 Task: Create a due date automation trigger when advanced on, on the wednesday after a card is due add fields with custom field "Resume" set to 10 at 11:00 AM.
Action: Mouse moved to (1219, 99)
Screenshot: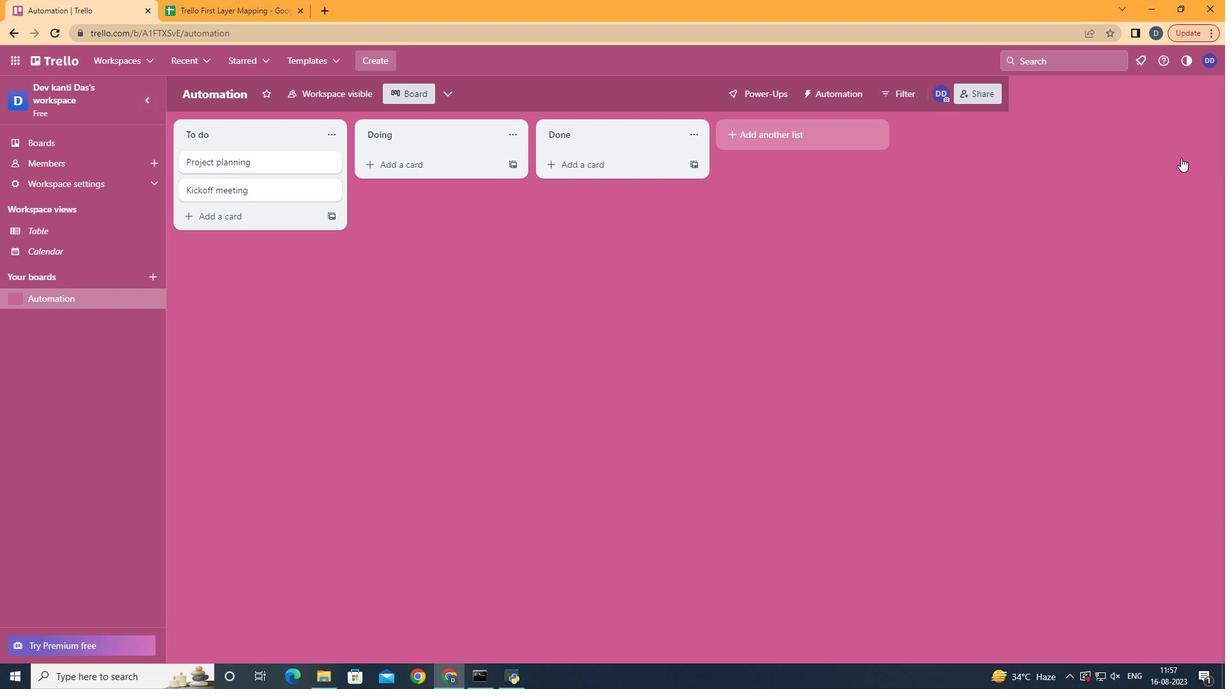 
Action: Mouse pressed left at (1219, 99)
Screenshot: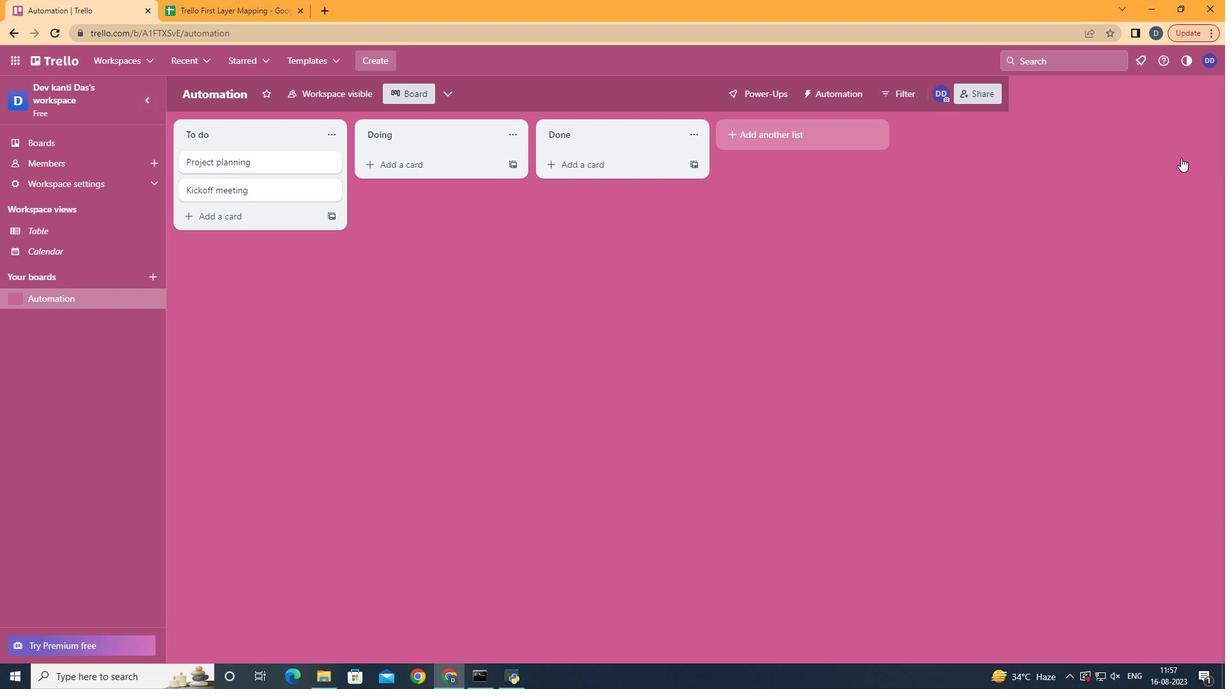 
Action: Mouse moved to (1124, 280)
Screenshot: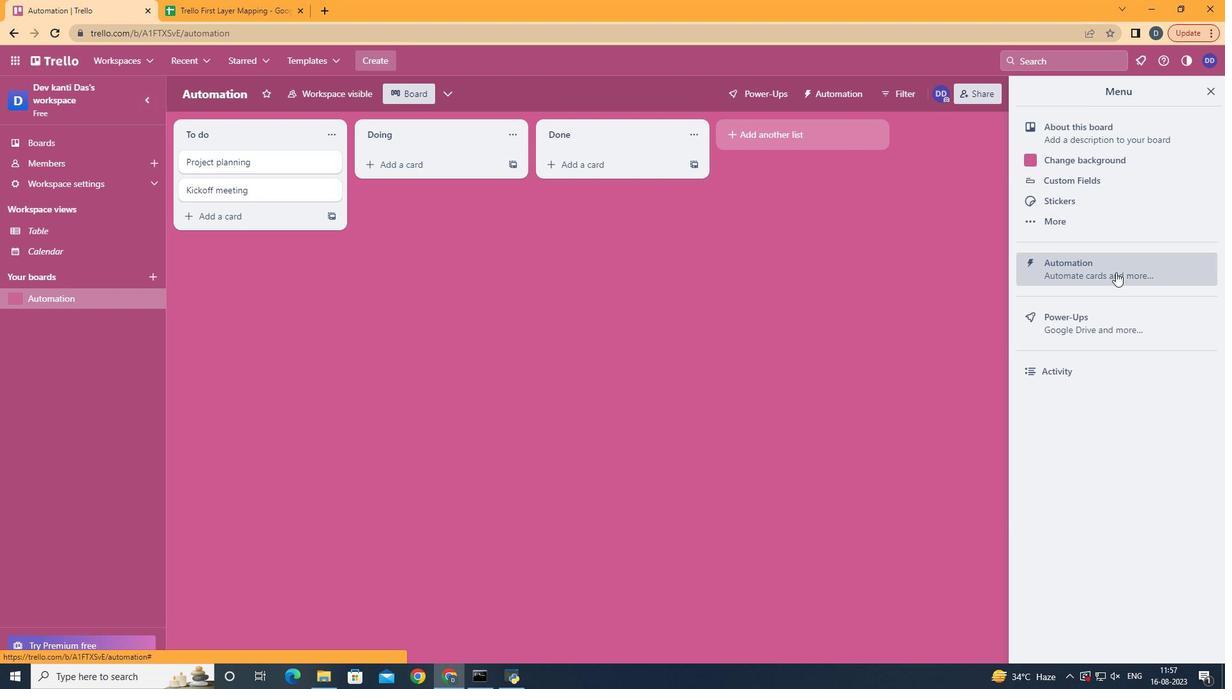
Action: Mouse pressed left at (1124, 280)
Screenshot: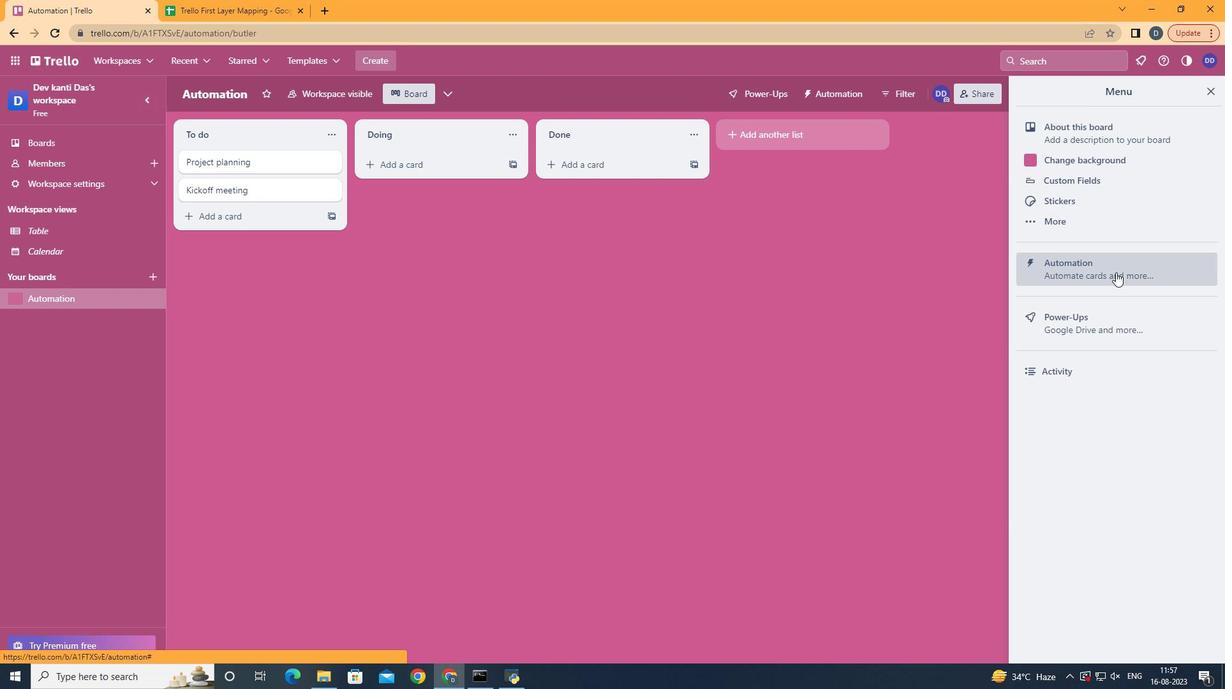 
Action: Mouse moved to (264, 266)
Screenshot: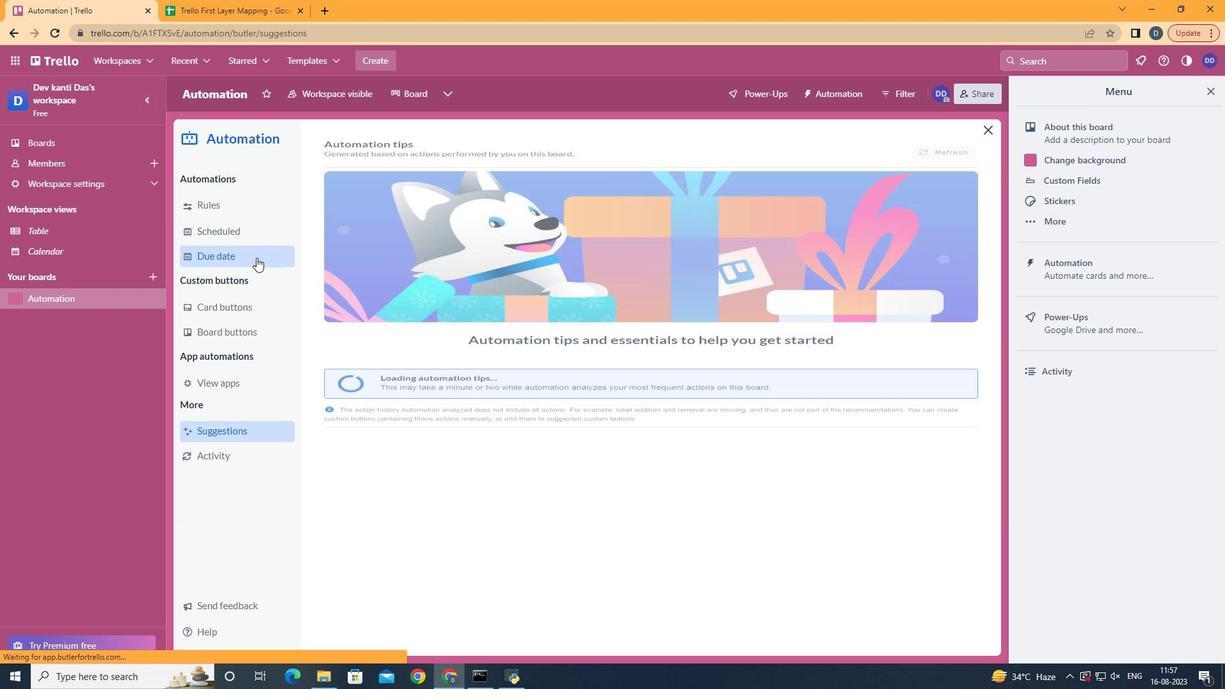 
Action: Mouse pressed left at (264, 266)
Screenshot: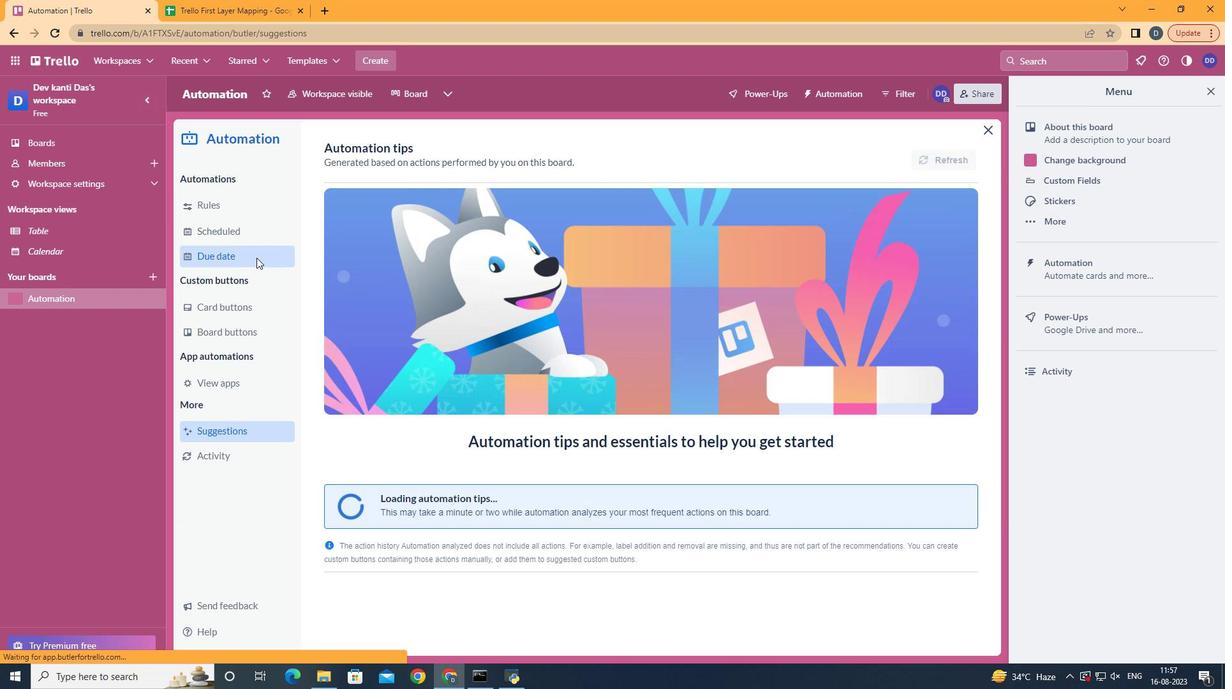 
Action: Mouse moved to (918, 160)
Screenshot: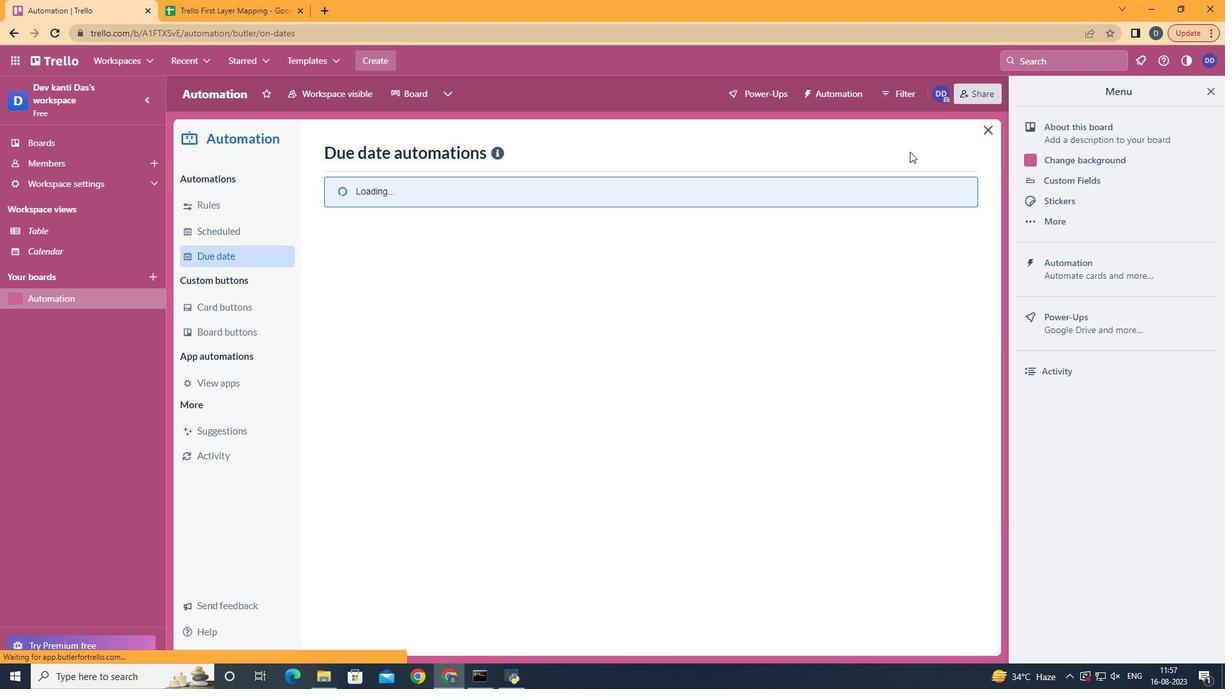 
Action: Mouse pressed left at (918, 160)
Screenshot: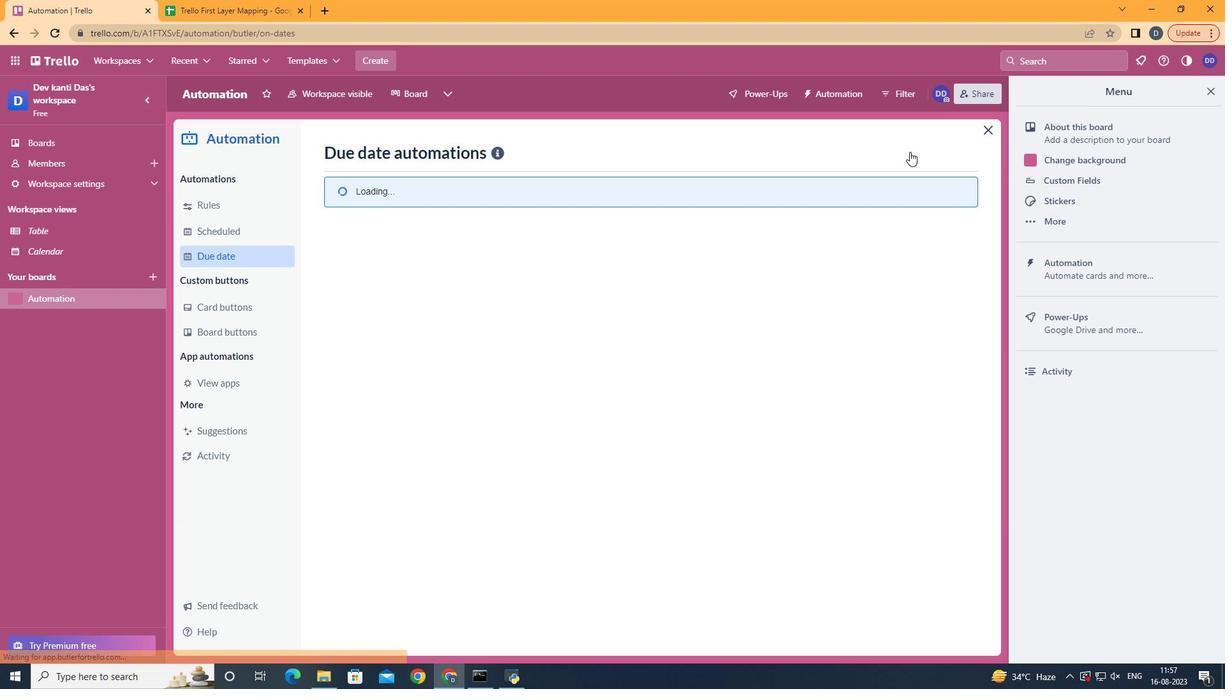 
Action: Mouse pressed left at (918, 160)
Screenshot: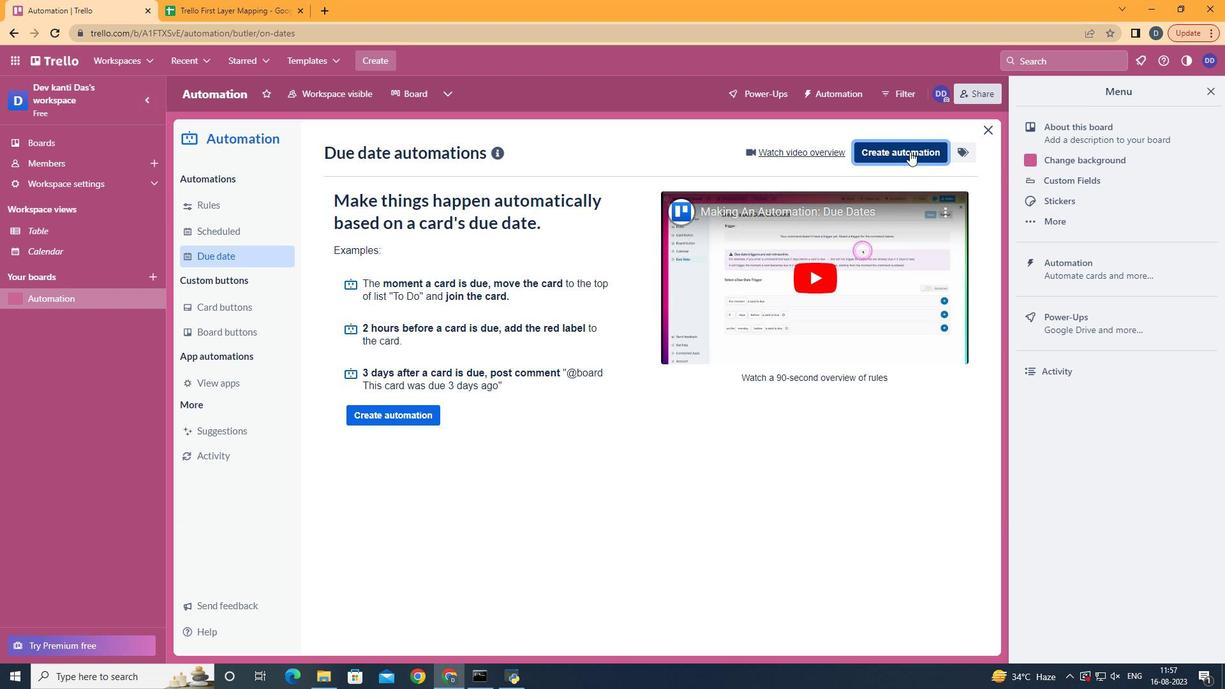 
Action: Mouse moved to (643, 287)
Screenshot: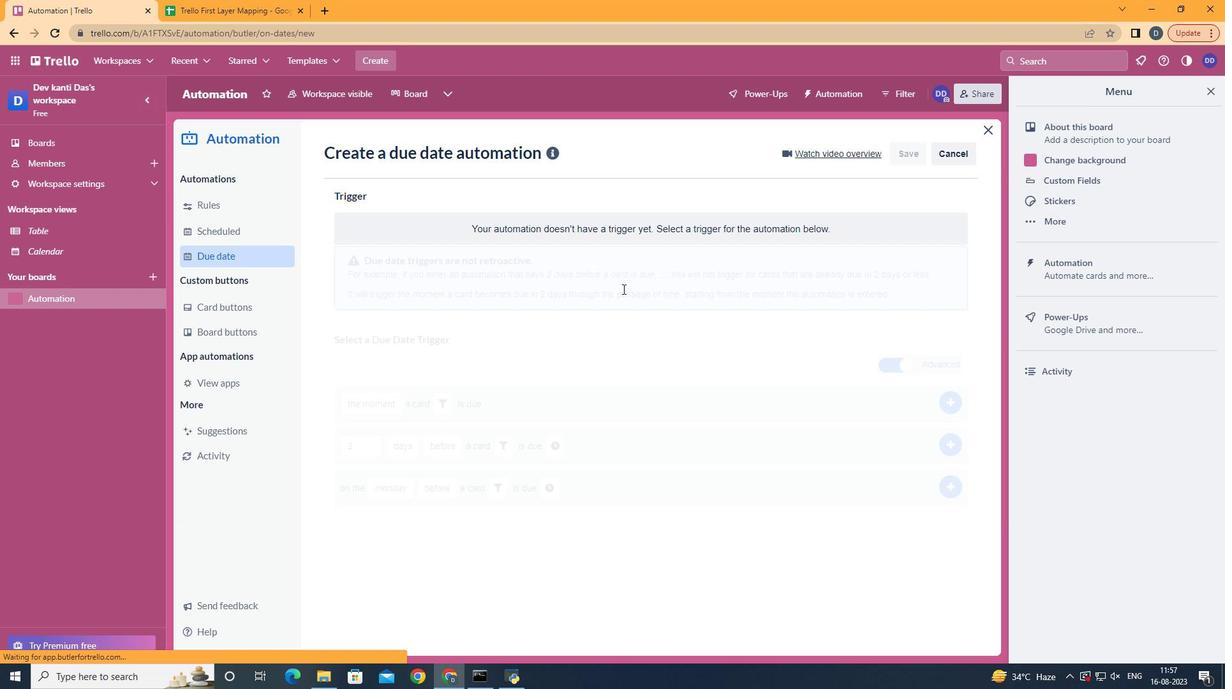 
Action: Mouse pressed left at (643, 287)
Screenshot: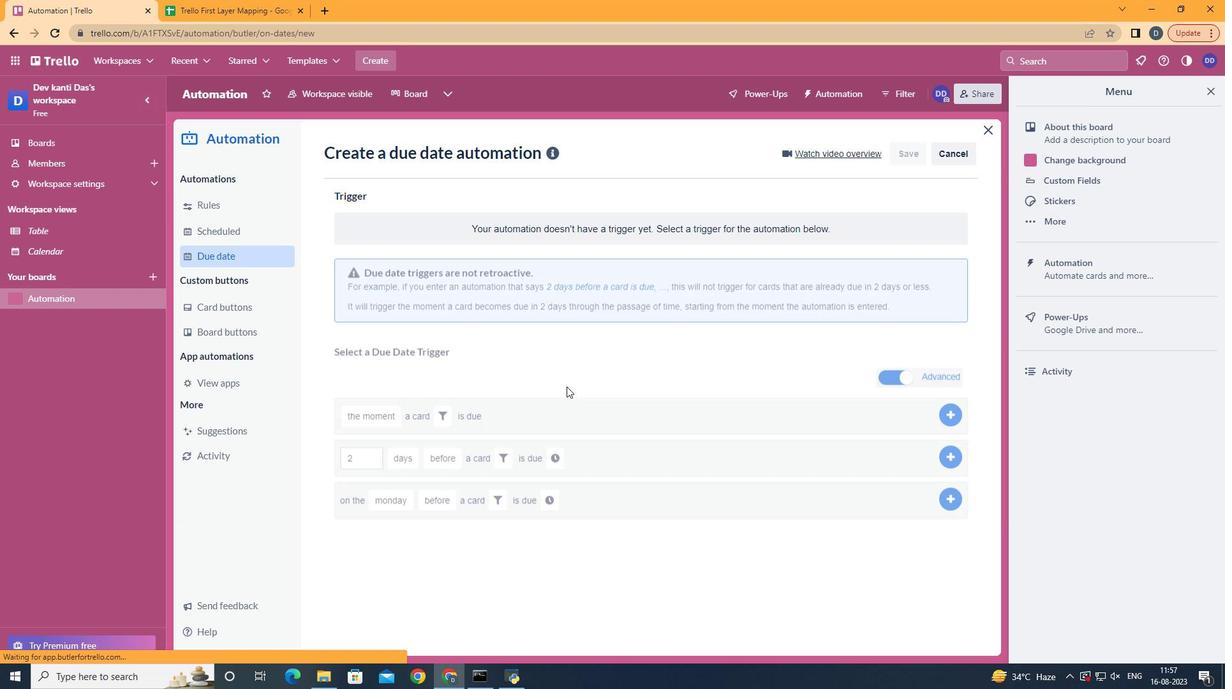 
Action: Mouse moved to (415, 391)
Screenshot: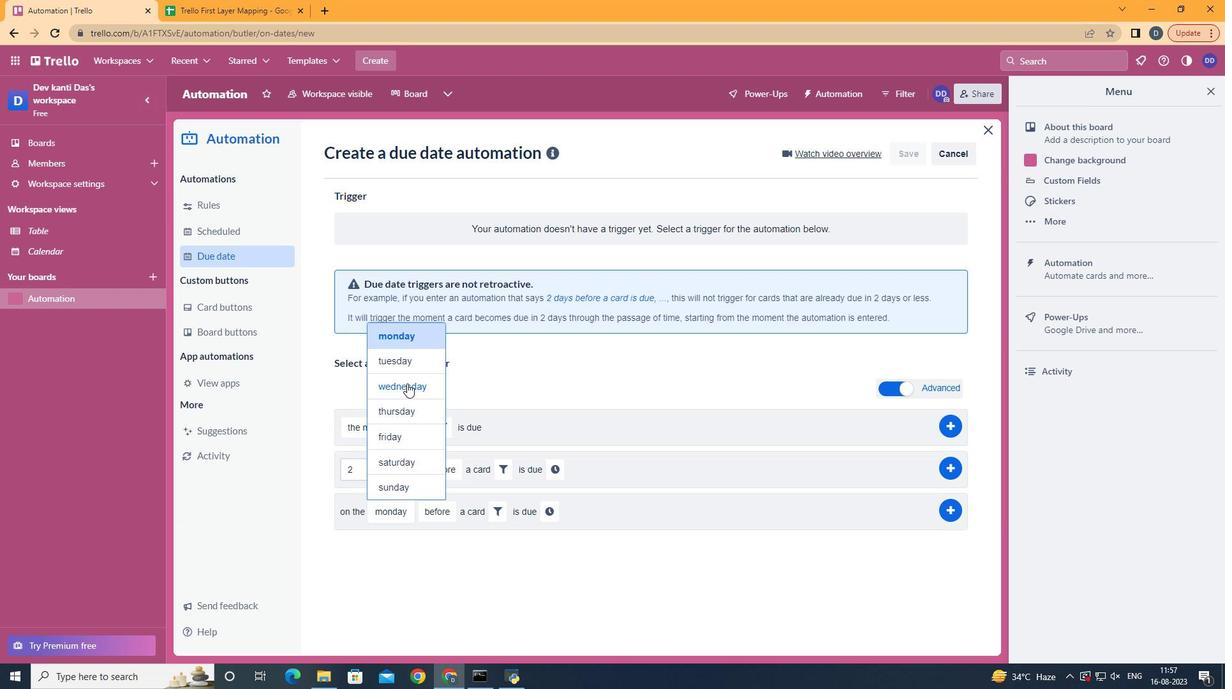 
Action: Mouse pressed left at (415, 391)
Screenshot: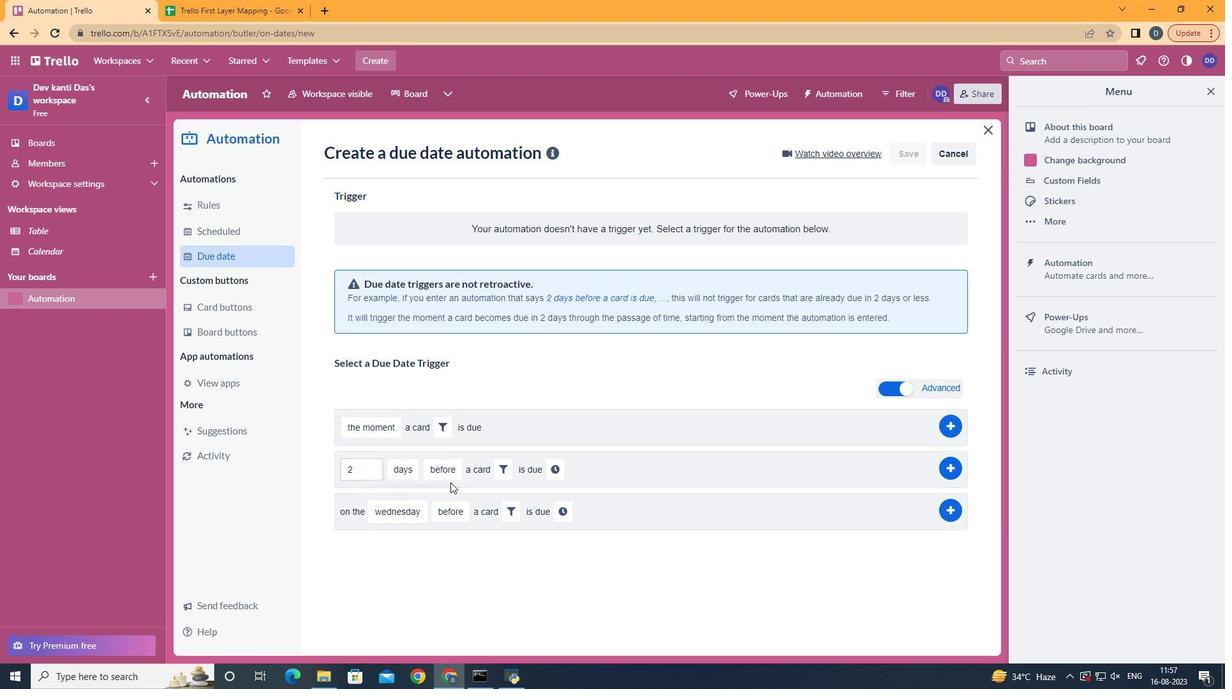 
Action: Mouse moved to (474, 559)
Screenshot: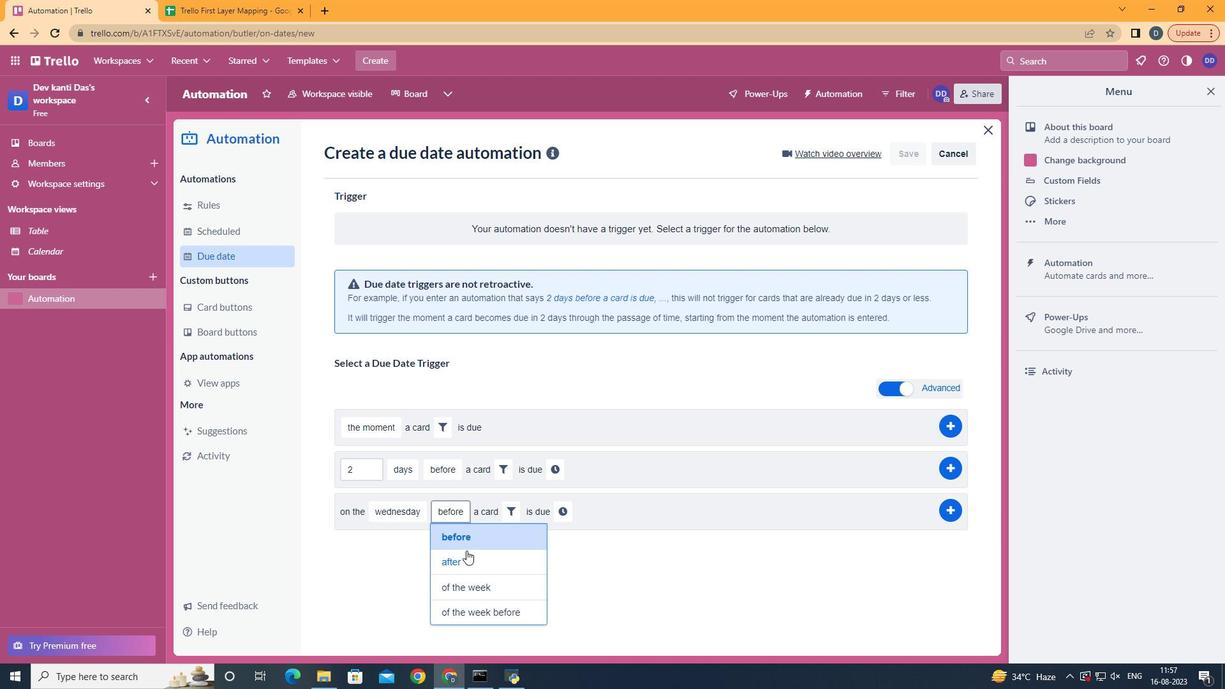 
Action: Mouse pressed left at (474, 559)
Screenshot: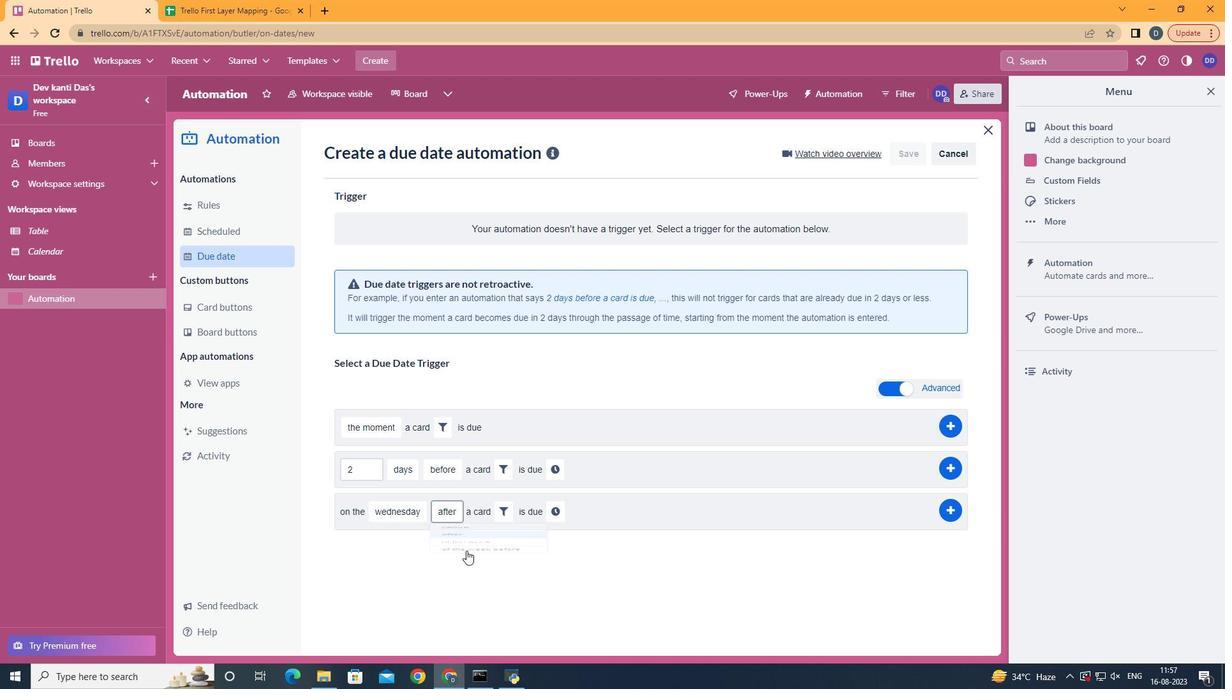 
Action: Mouse moved to (514, 518)
Screenshot: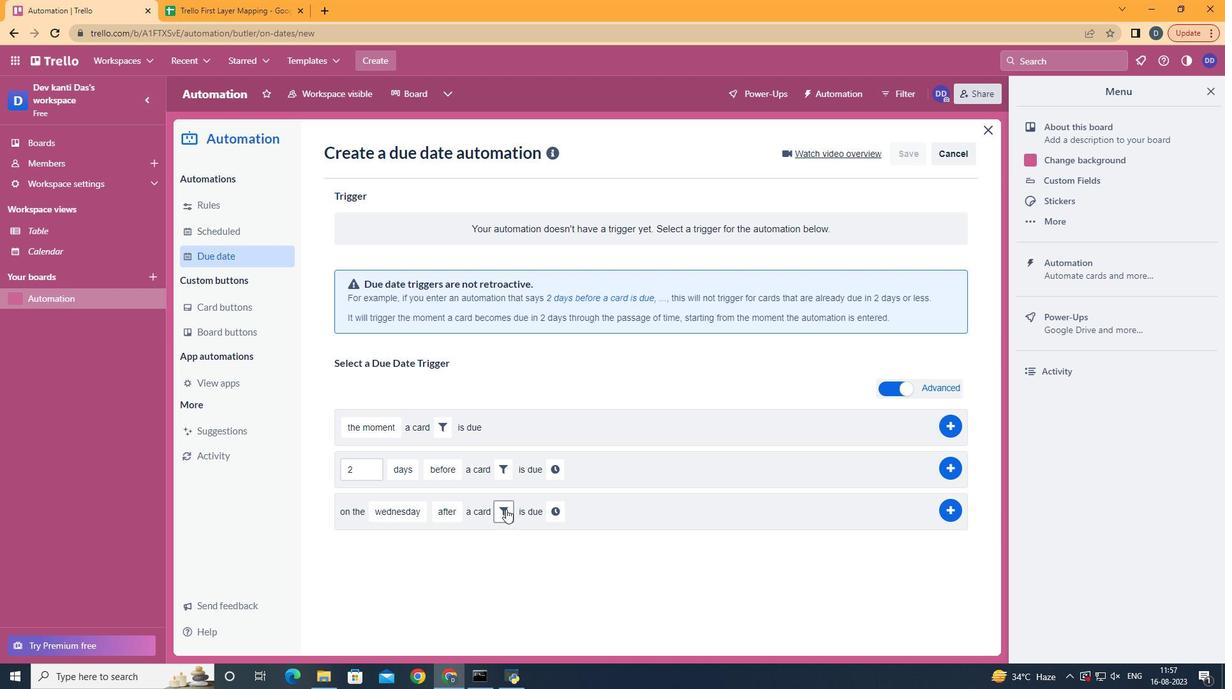 
Action: Mouse pressed left at (514, 518)
Screenshot: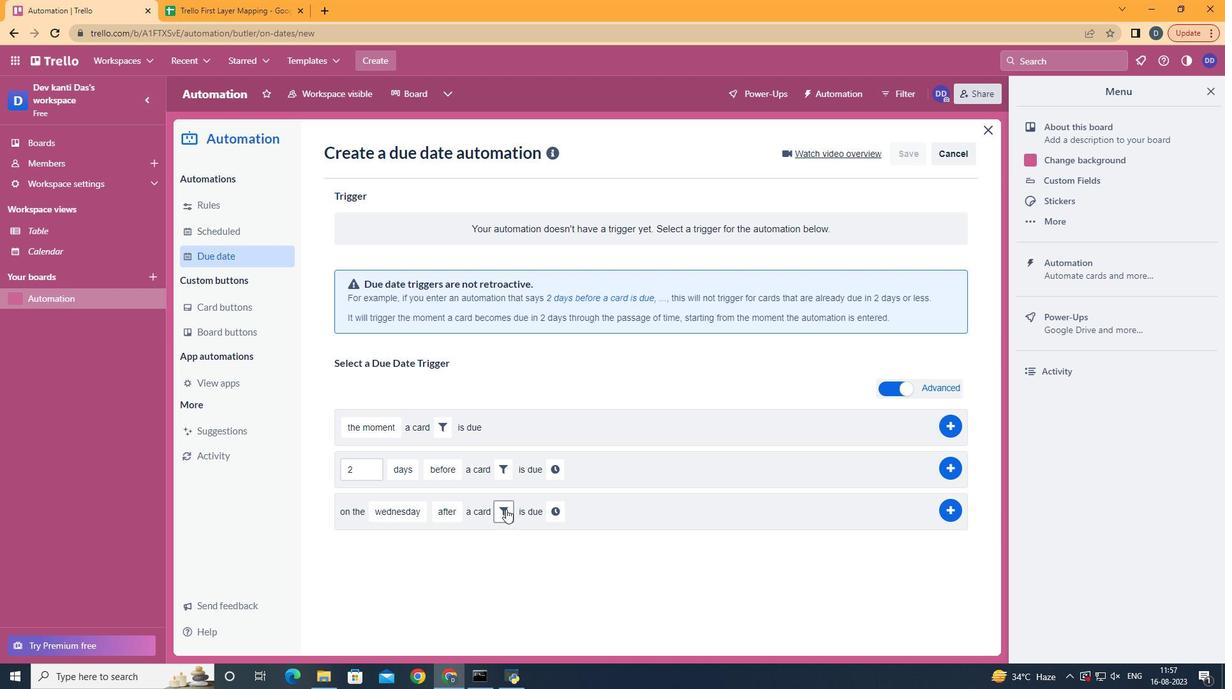 
Action: Mouse moved to (712, 558)
Screenshot: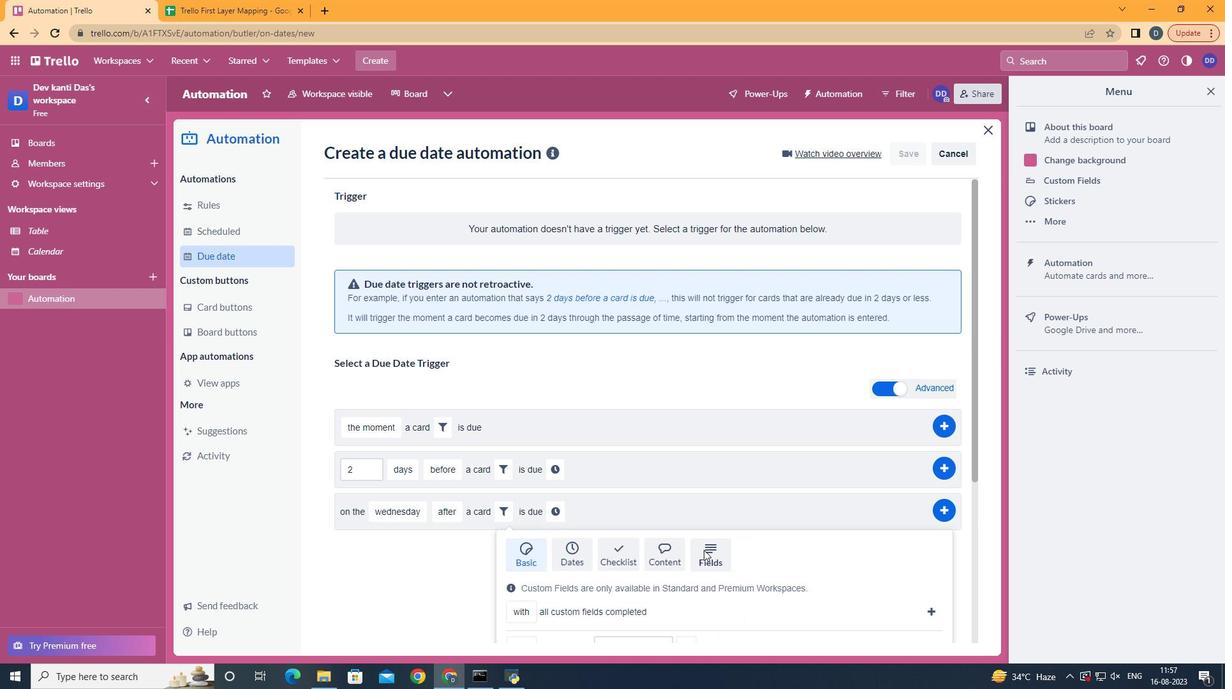 
Action: Mouse pressed left at (712, 558)
Screenshot: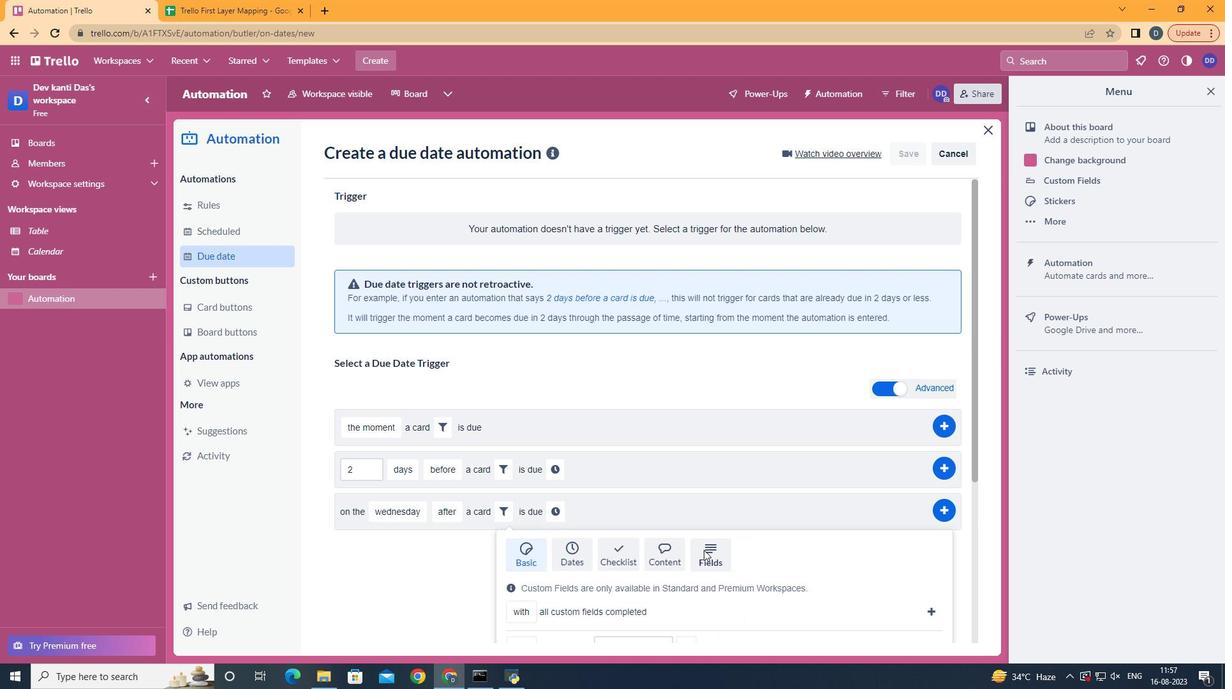 
Action: Mouse moved to (718, 558)
Screenshot: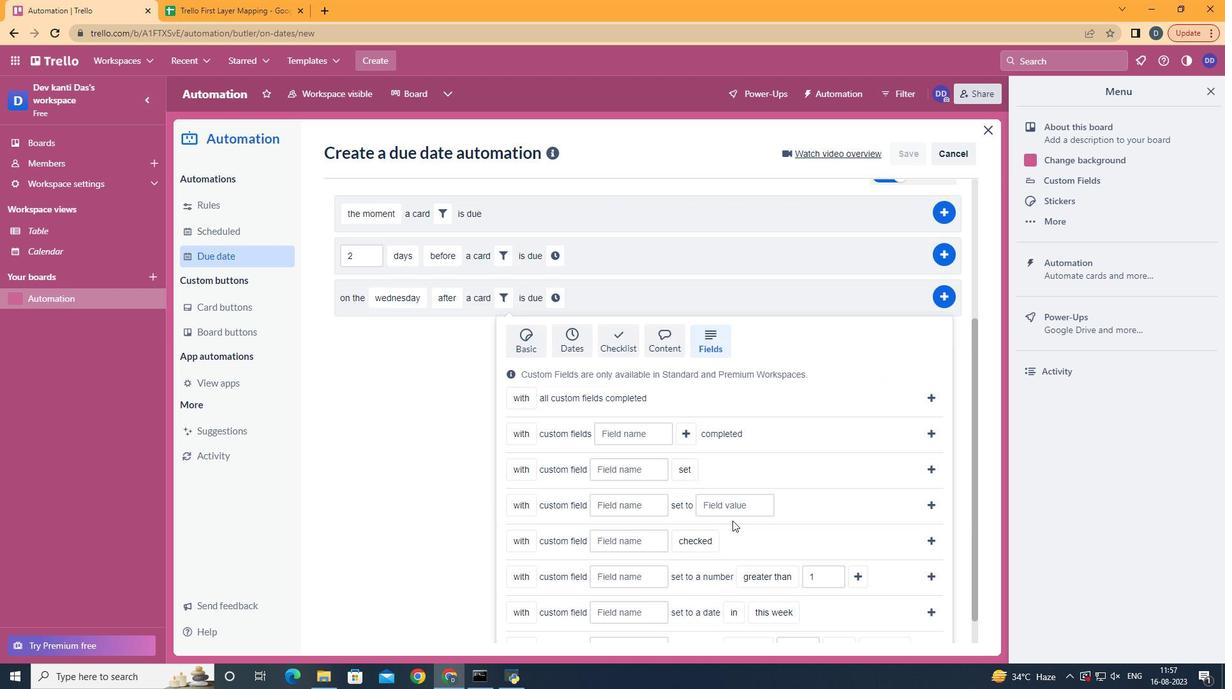 
Action: Mouse scrolled (718, 557) with delta (0, 0)
Screenshot: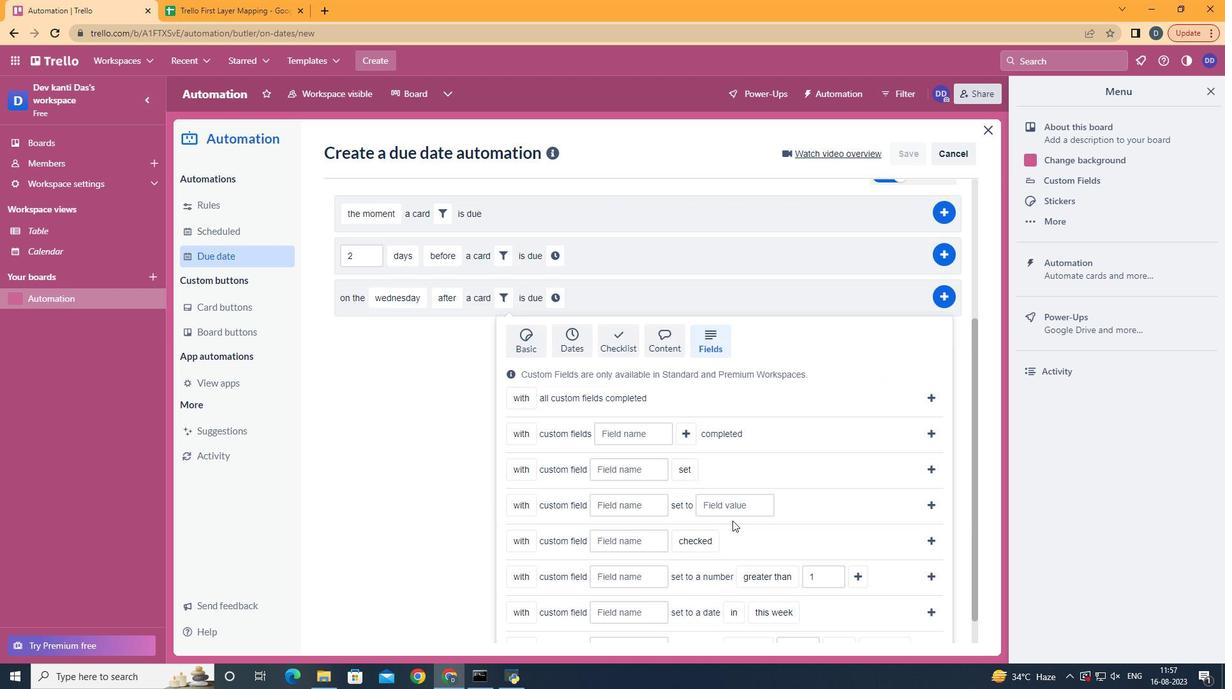 
Action: Mouse scrolled (718, 557) with delta (0, 0)
Screenshot: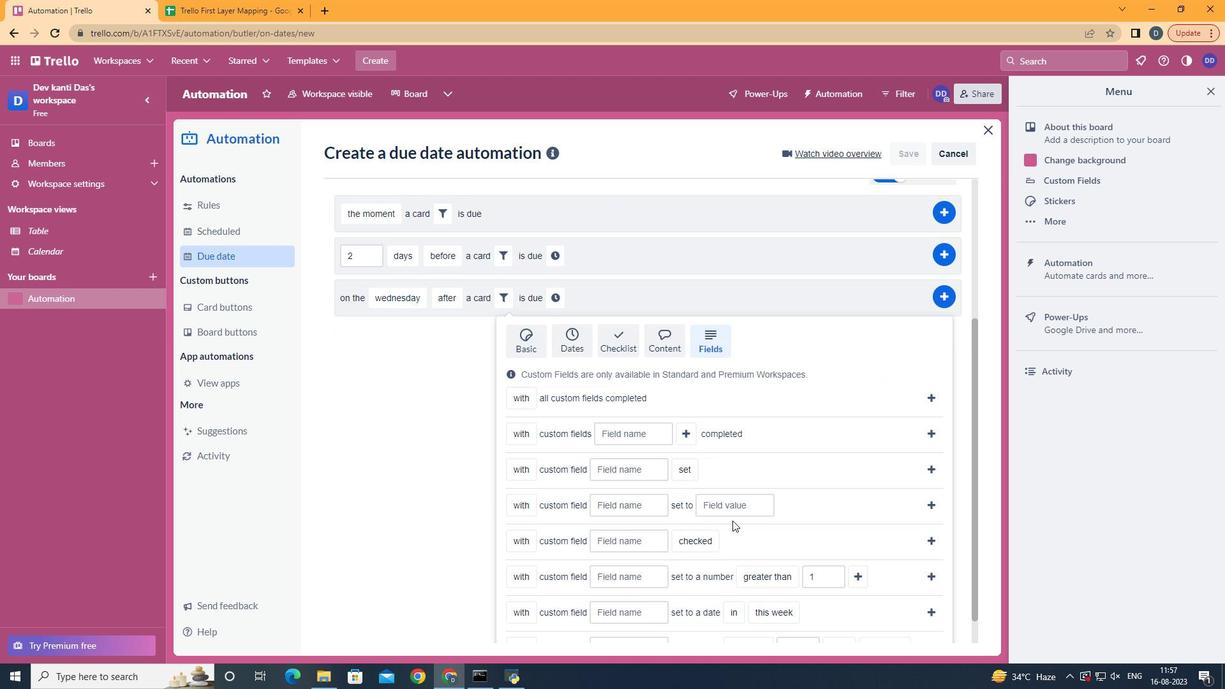 
Action: Mouse scrolled (718, 557) with delta (0, 0)
Screenshot: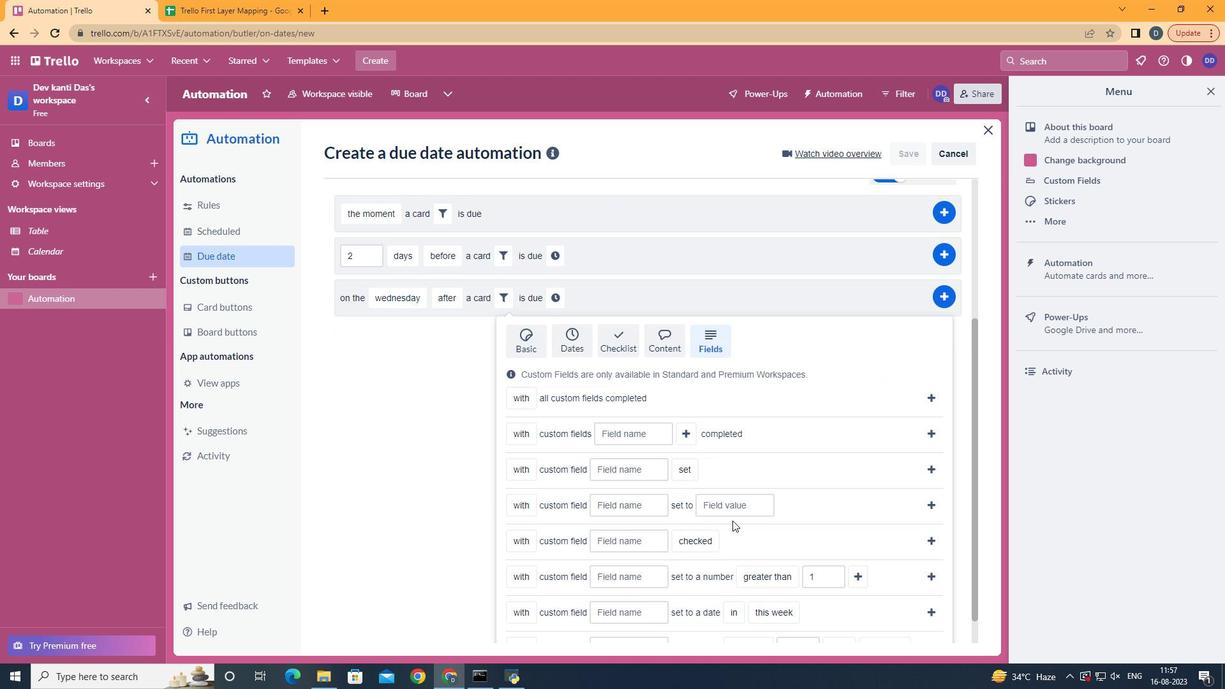 
Action: Mouse moved to (719, 558)
Screenshot: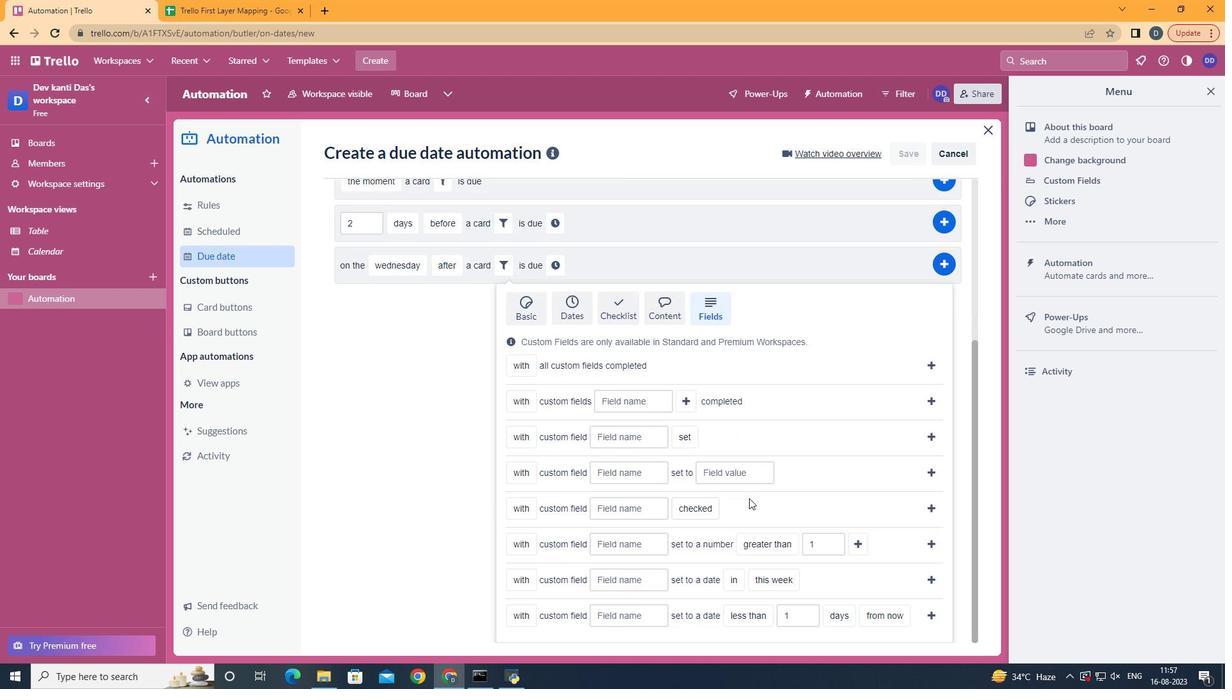 
Action: Mouse scrolled (719, 557) with delta (0, 0)
Screenshot: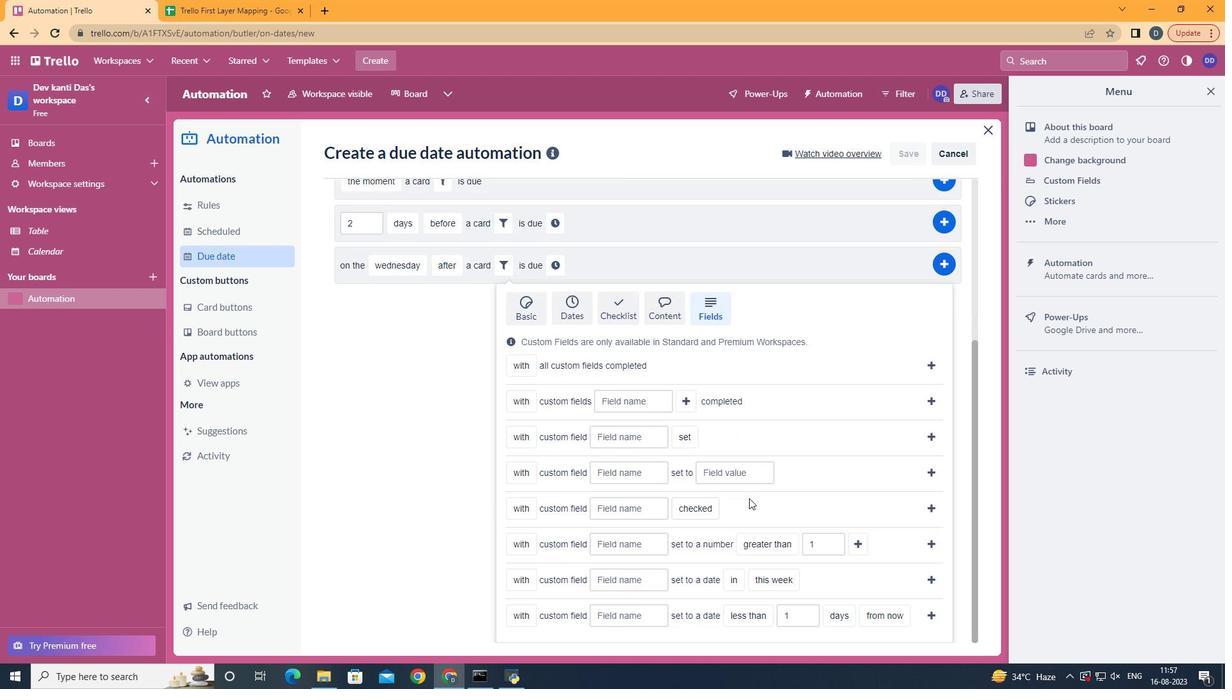 
Action: Mouse moved to (721, 557)
Screenshot: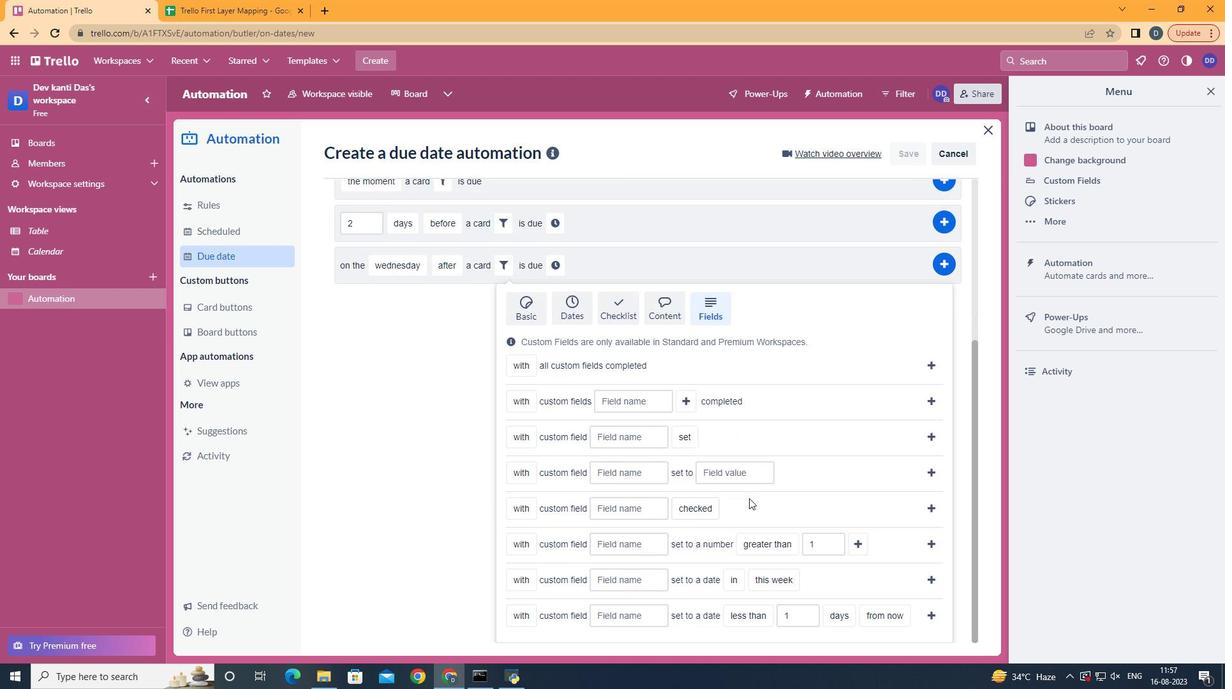 
Action: Mouse scrolled (721, 557) with delta (0, 0)
Screenshot: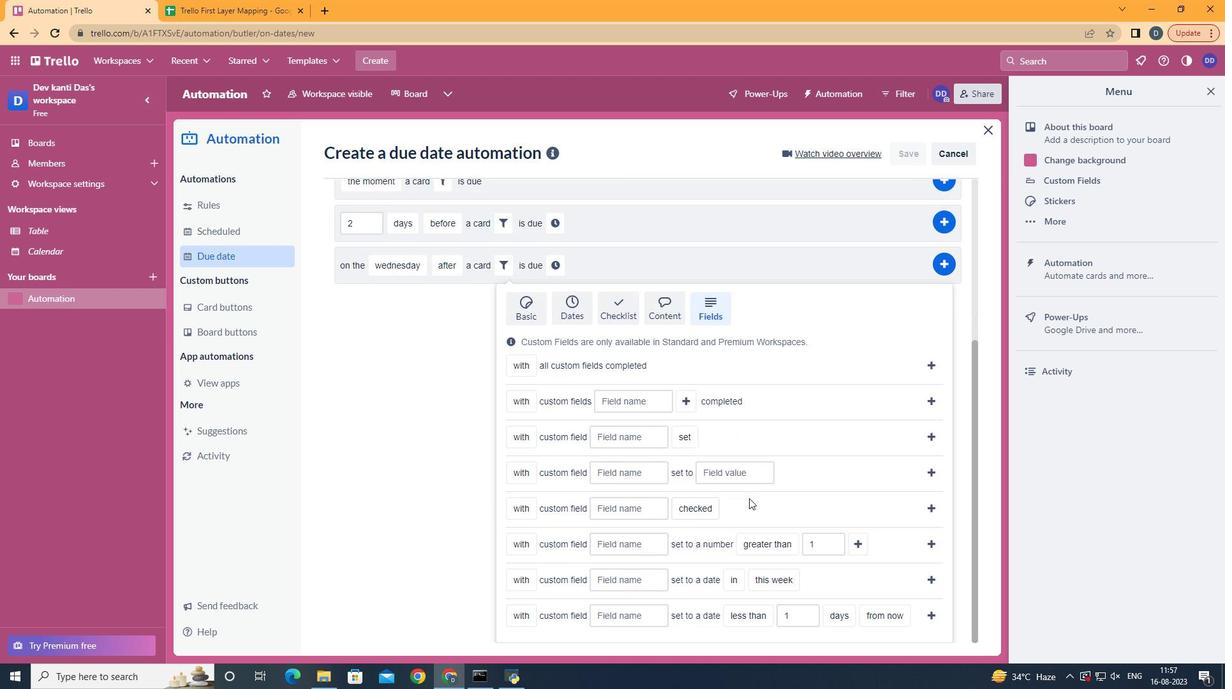 
Action: Mouse moved to (623, 478)
Screenshot: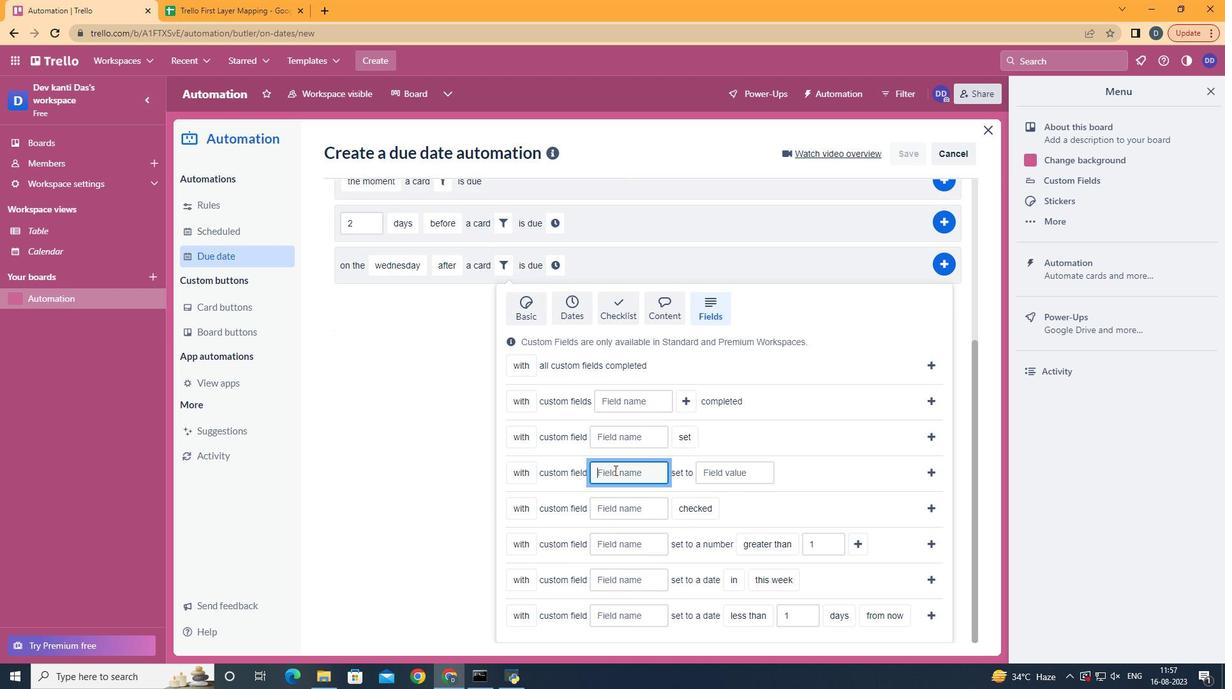 
Action: Mouse pressed left at (623, 478)
Screenshot: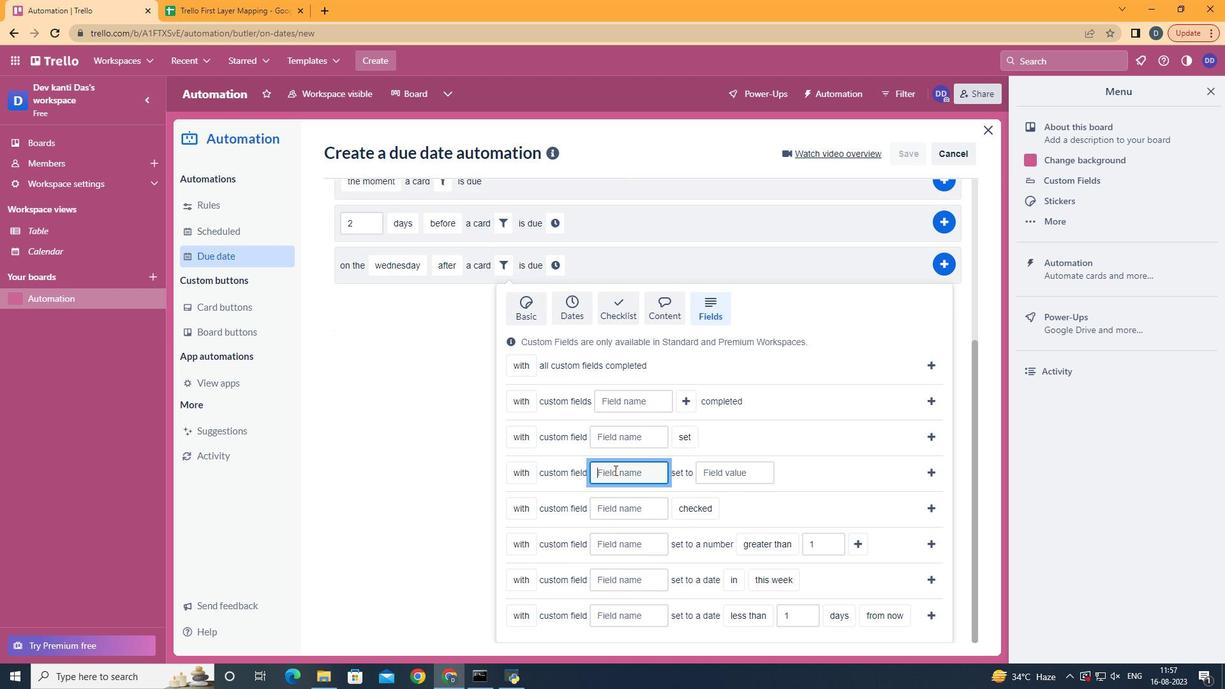 
Action: Mouse moved to (623, 478)
Screenshot: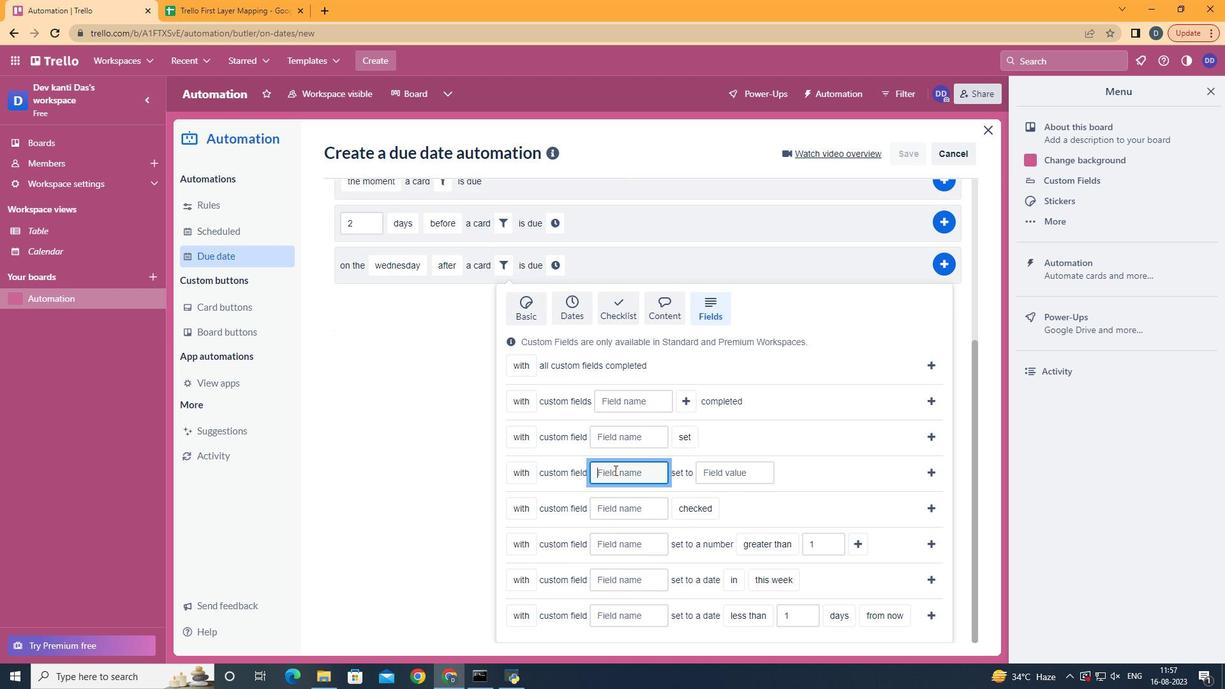 
Action: Key pressed <Key.shift>esume
Screenshot: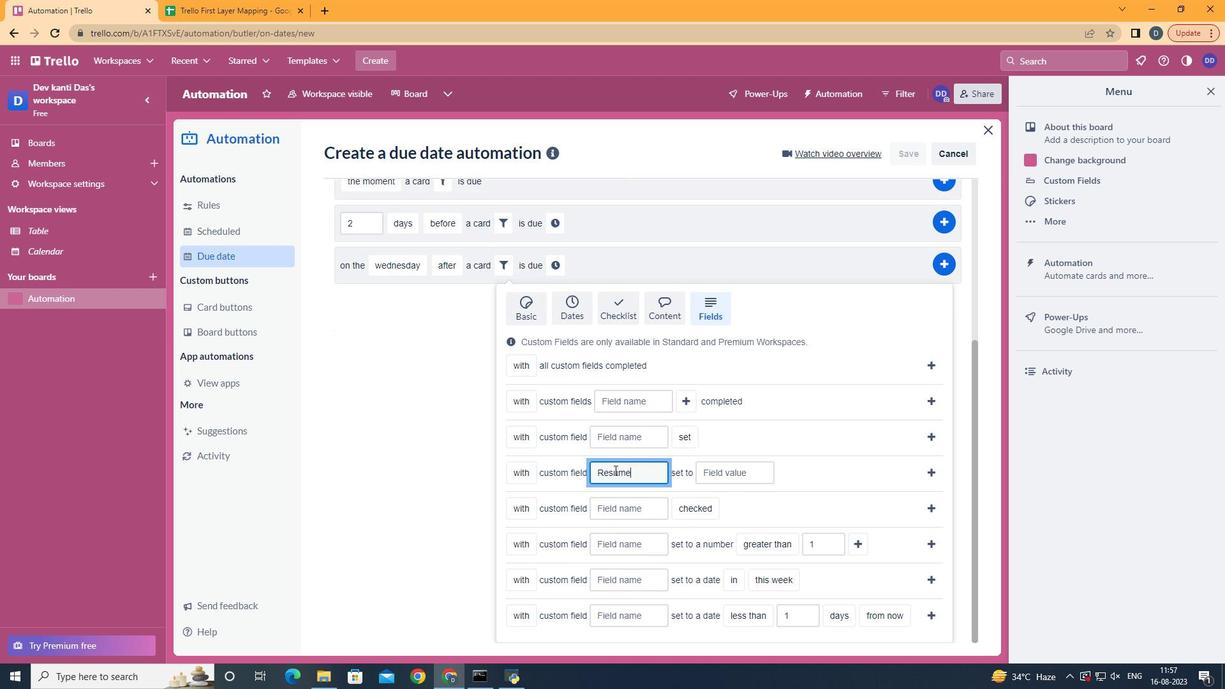 
Action: Mouse moved to (750, 476)
Screenshot: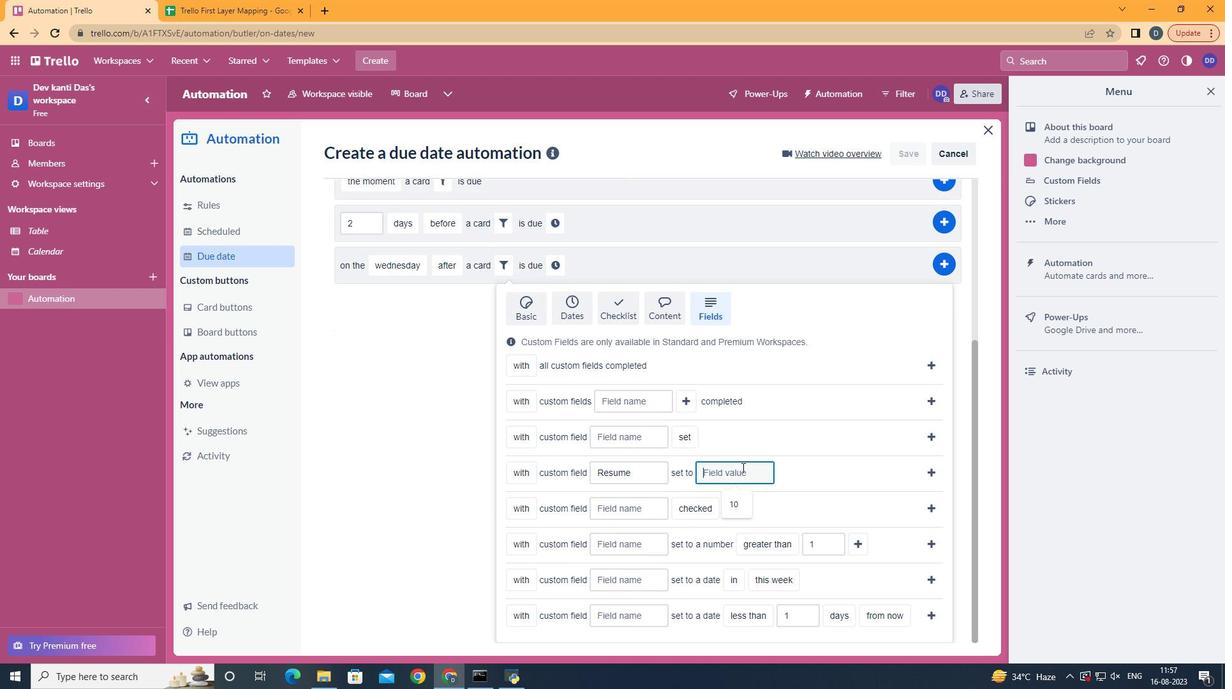 
Action: Mouse pressed left at (750, 476)
Screenshot: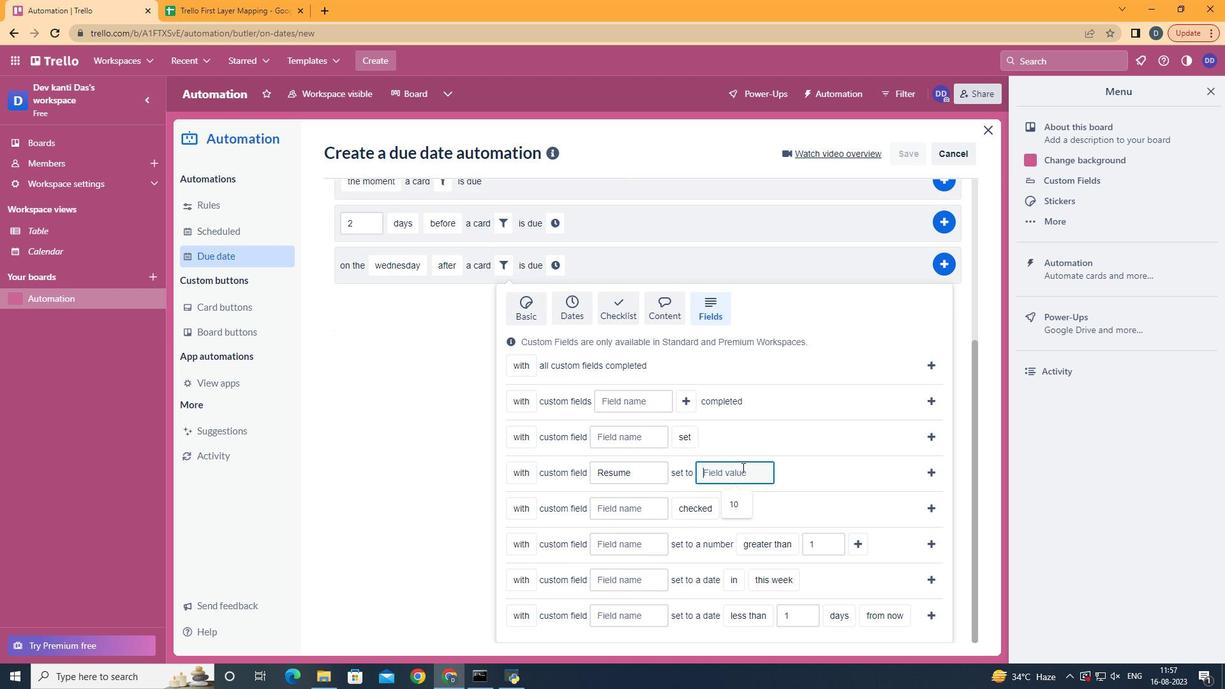 
Action: Mouse moved to (744, 476)
Screenshot: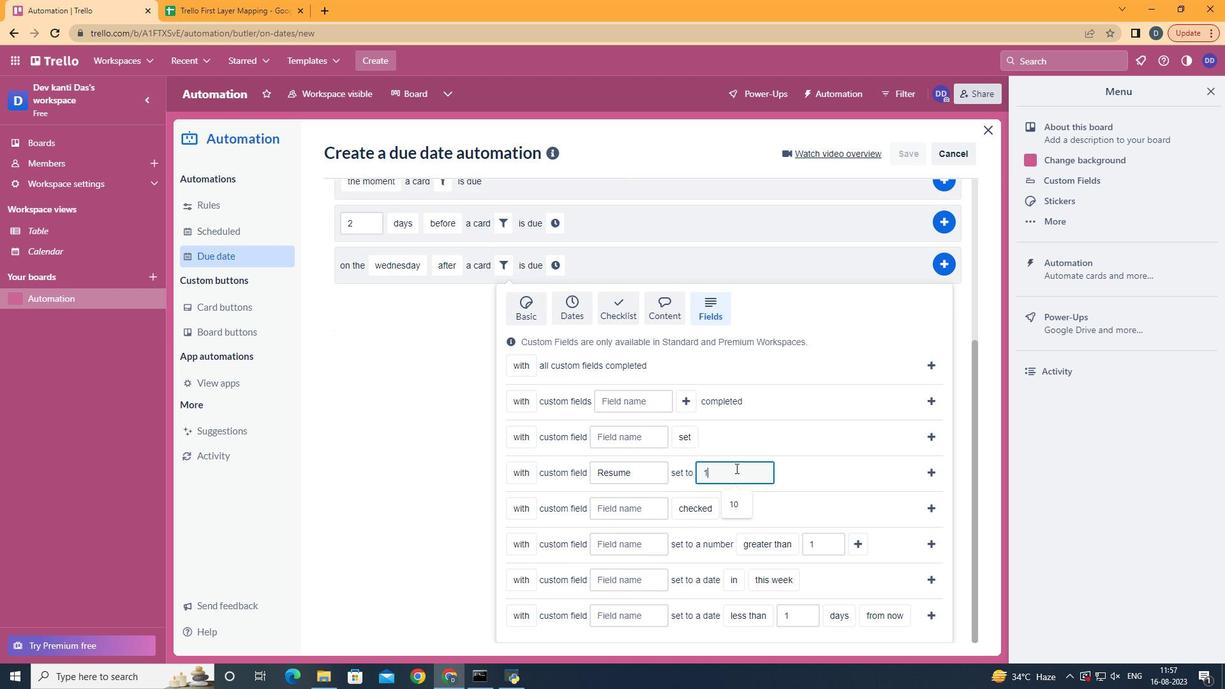 
Action: Key pressed 10
Screenshot: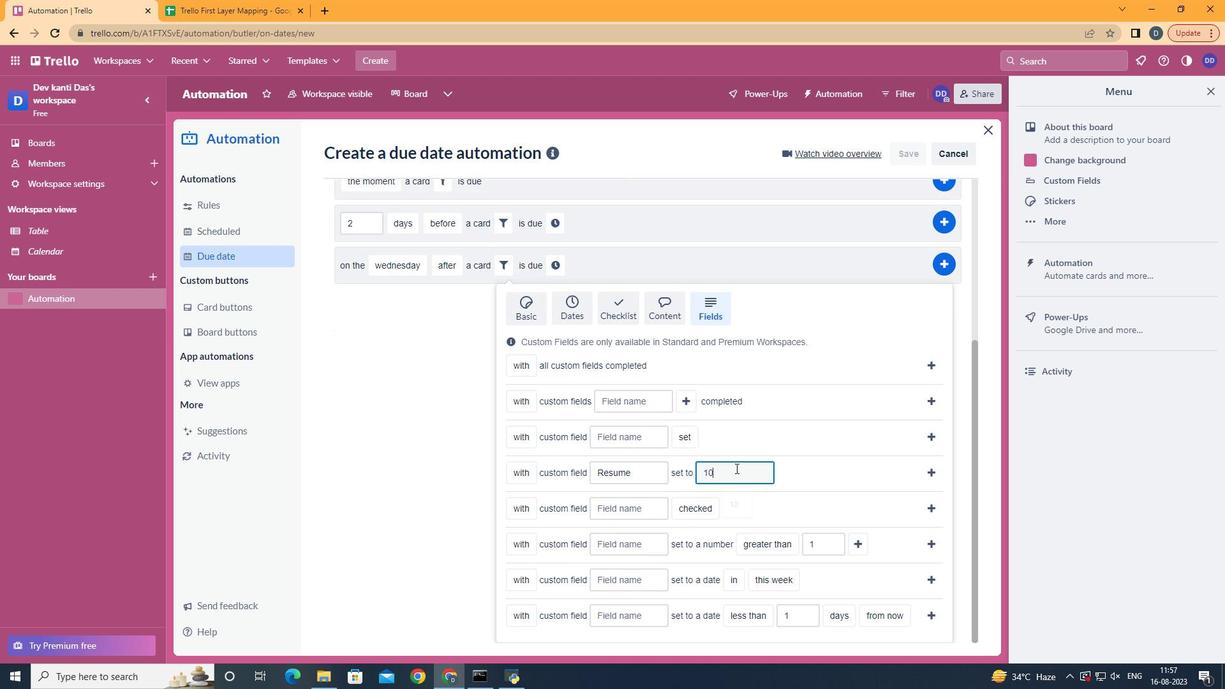 
Action: Mouse moved to (937, 479)
Screenshot: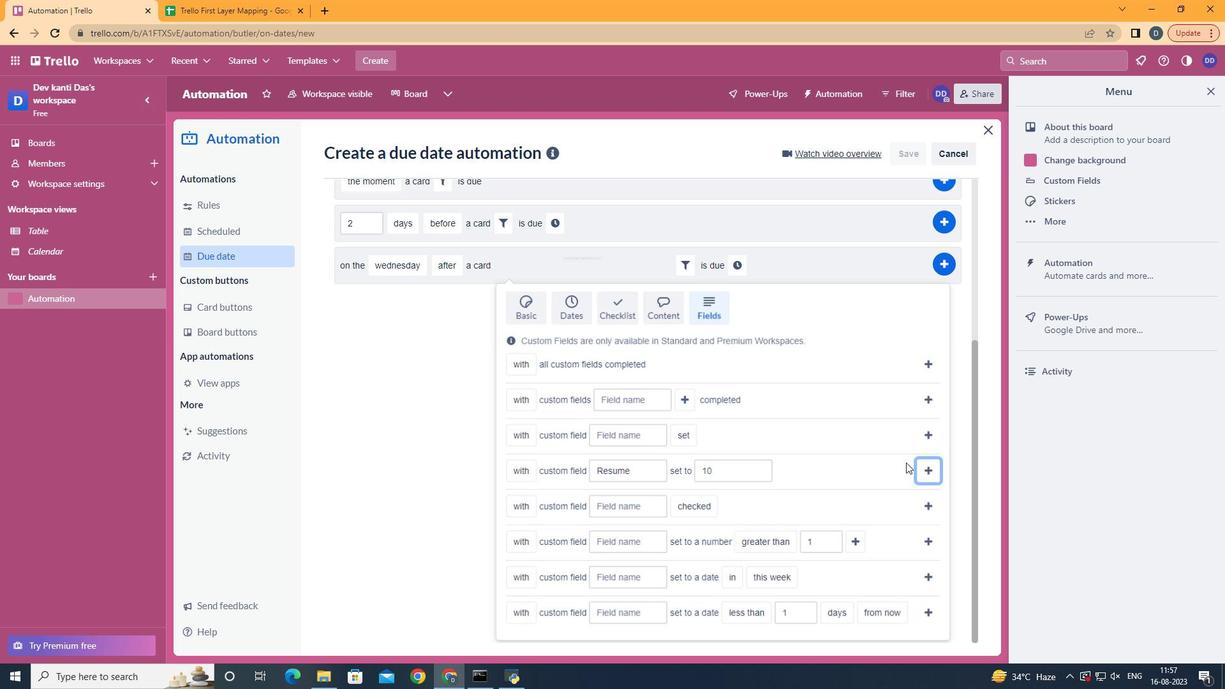 
Action: Mouse pressed left at (937, 479)
Screenshot: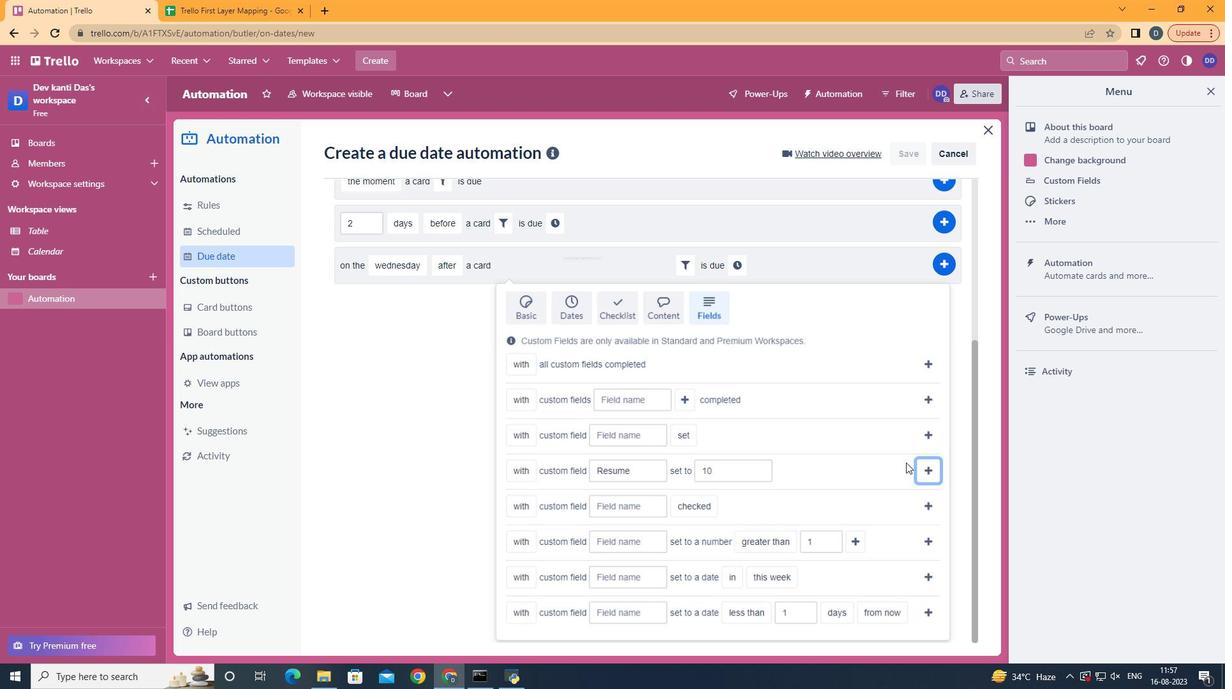 
Action: Mouse moved to (745, 535)
Screenshot: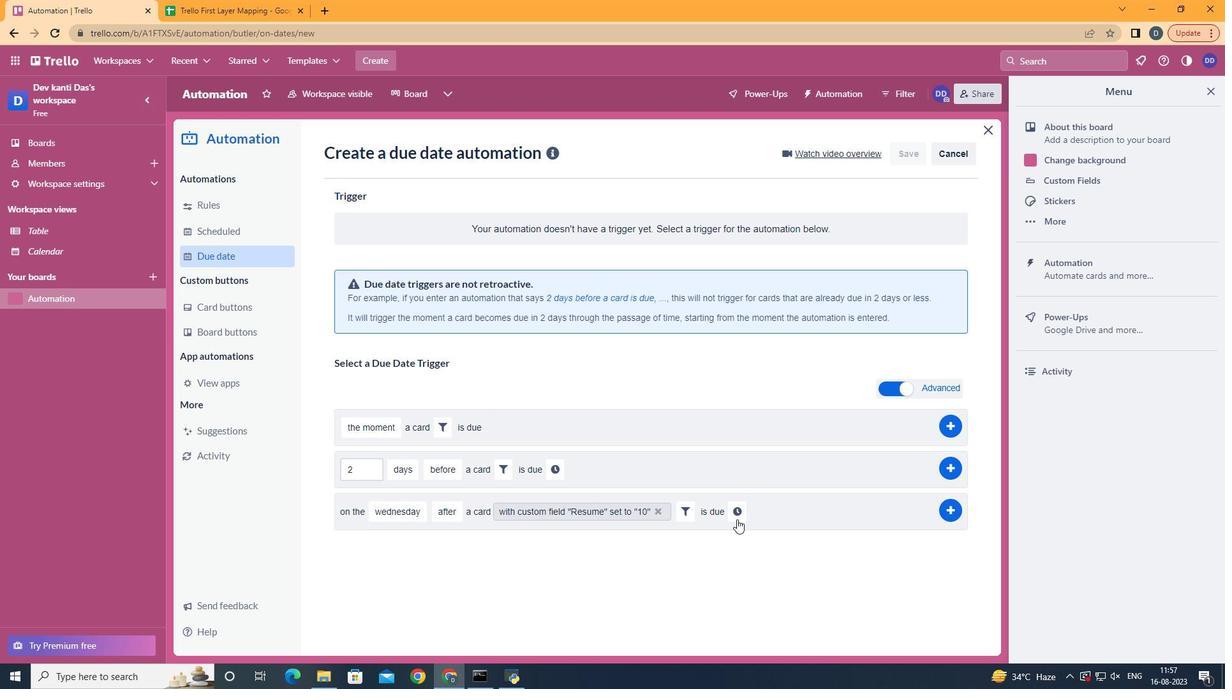 
Action: Mouse pressed left at (745, 535)
Screenshot: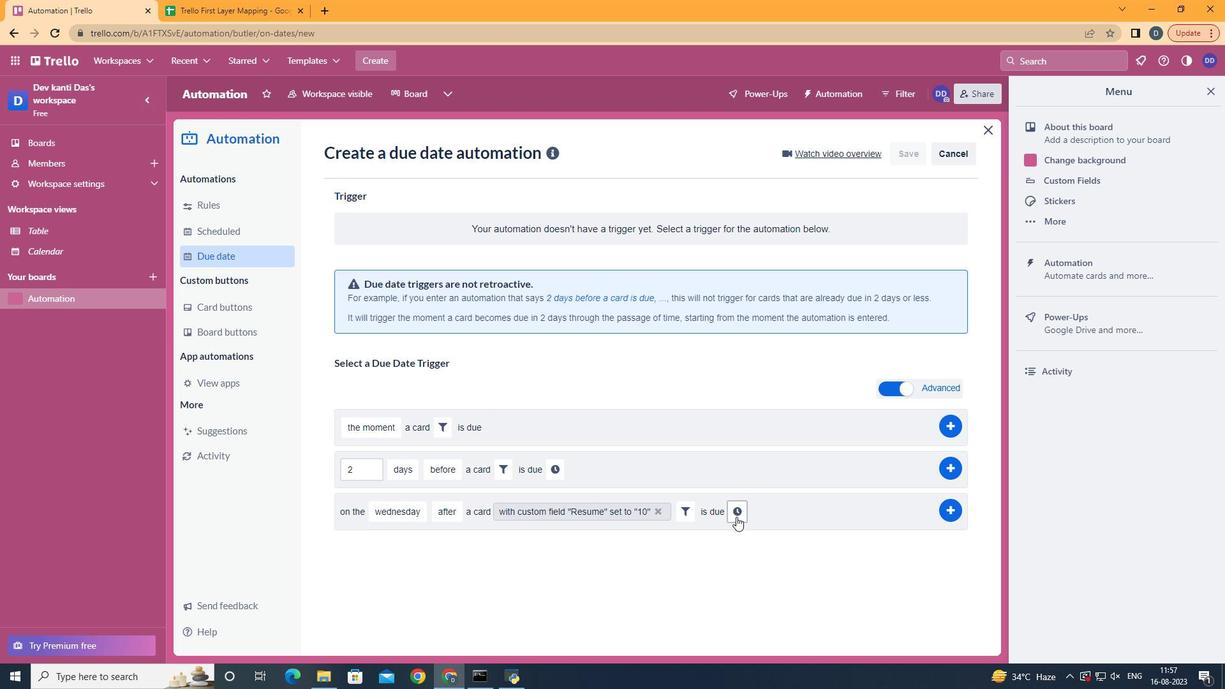 
Action: Mouse moved to (744, 525)
Screenshot: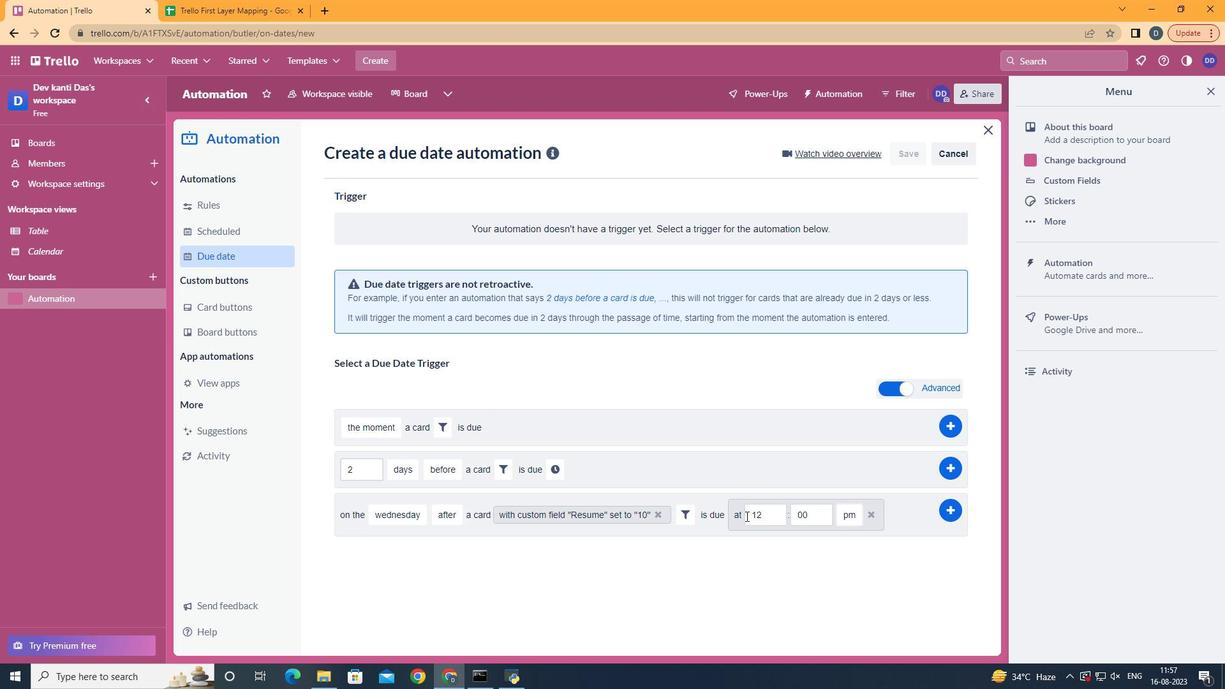 
Action: Mouse pressed left at (744, 525)
Screenshot: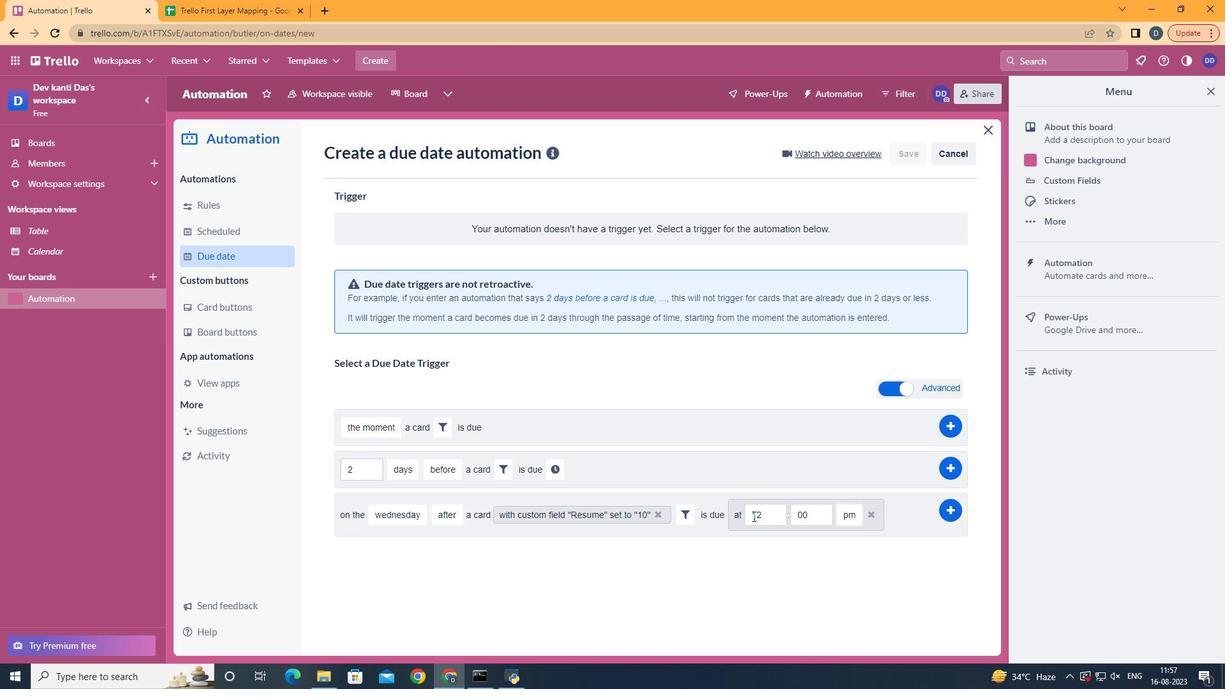 
Action: Mouse moved to (786, 524)
Screenshot: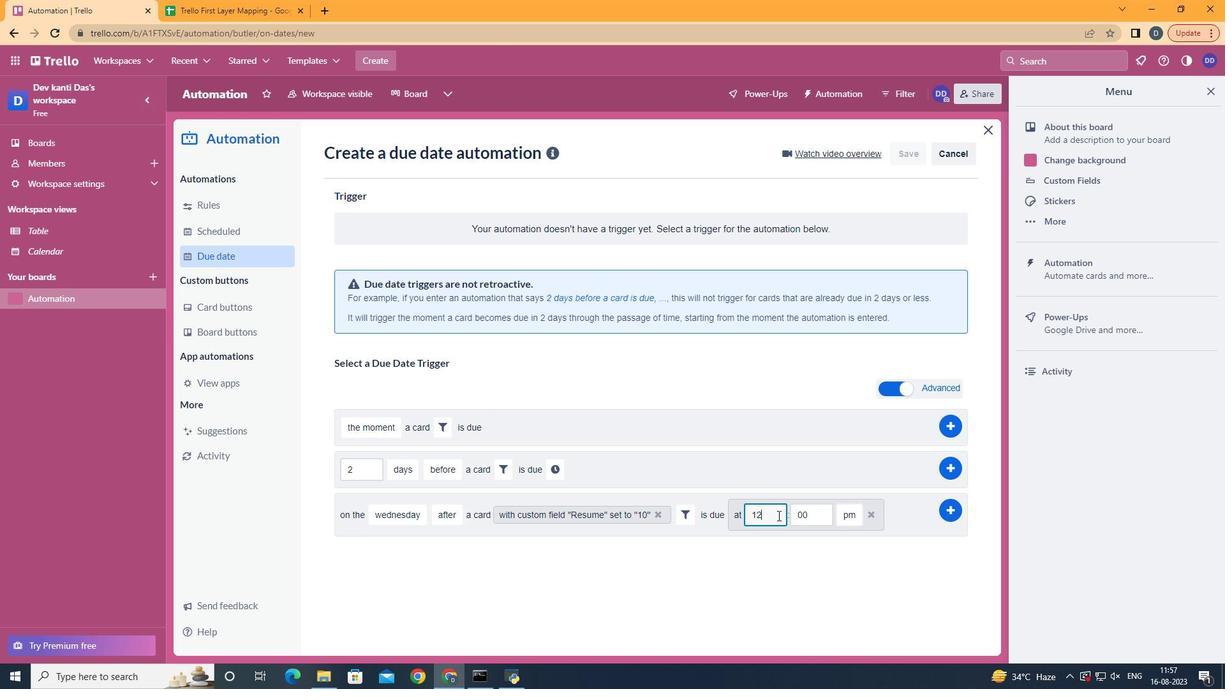 
Action: Mouse pressed left at (786, 524)
Screenshot: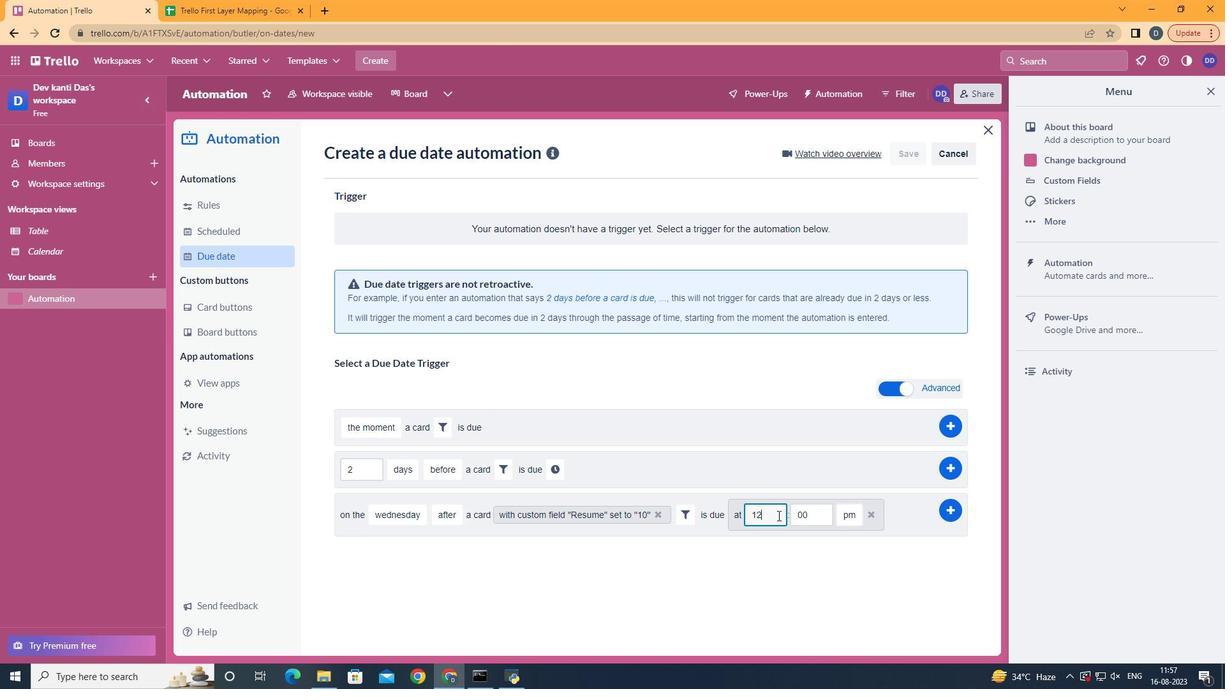 
Action: Key pressed <Key.backspace>1
Screenshot: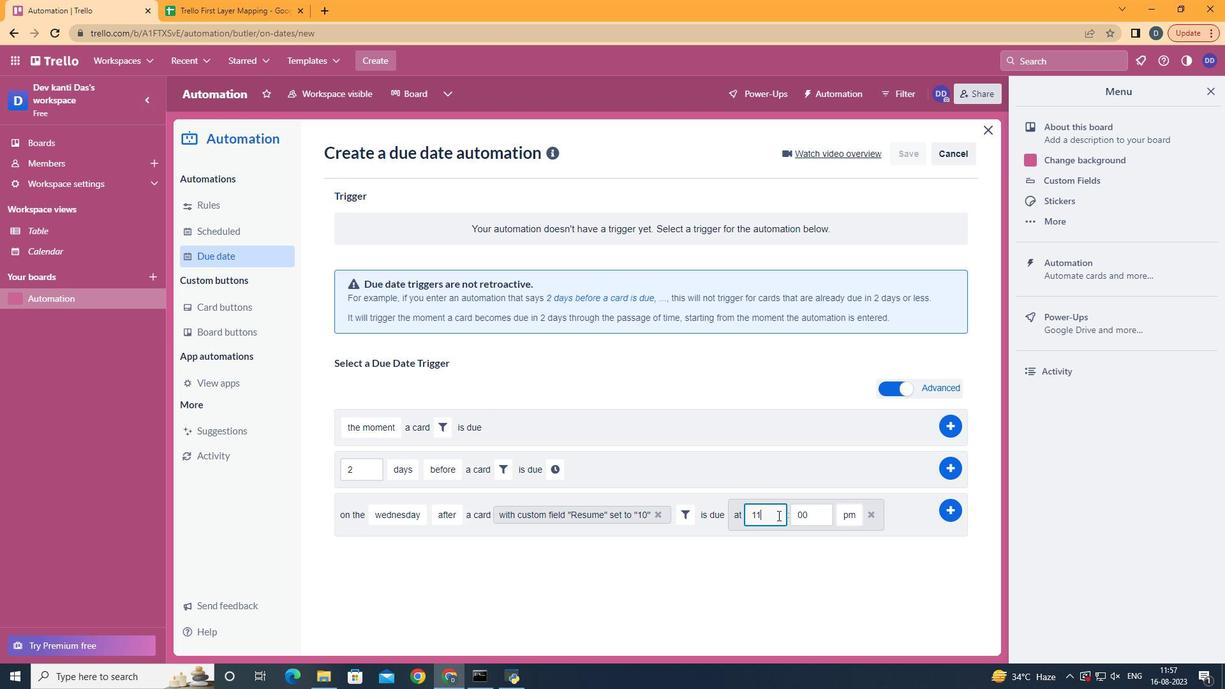
Action: Mouse moved to (864, 549)
Screenshot: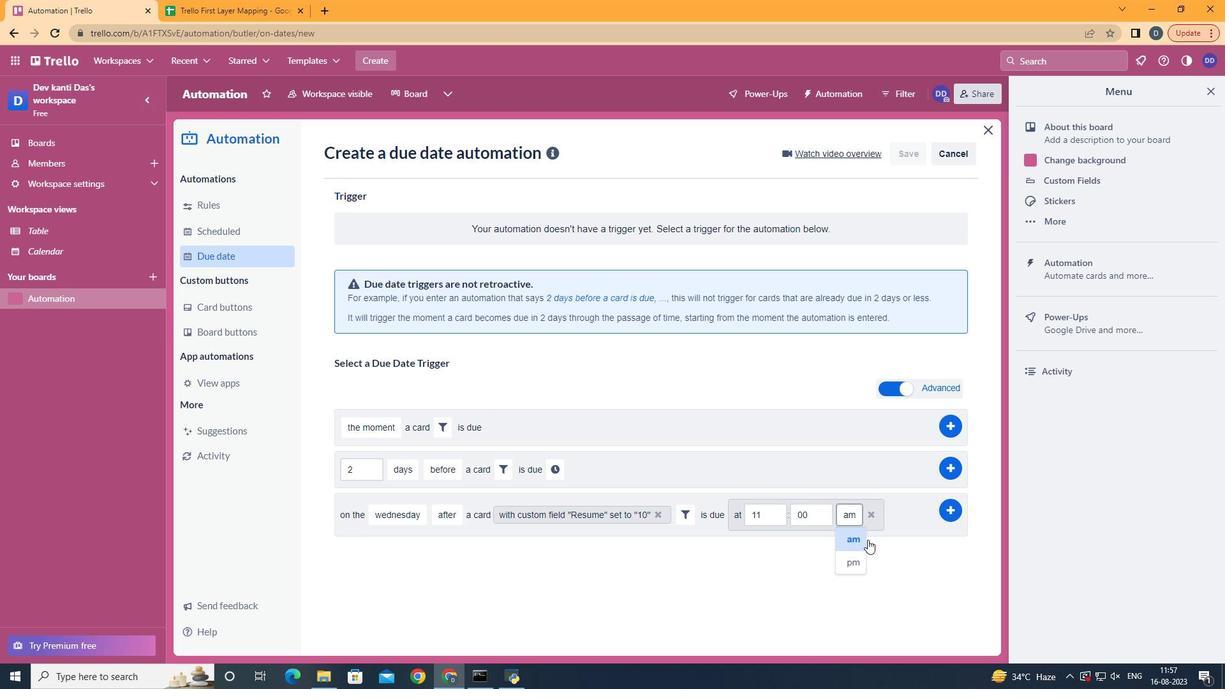 
Action: Mouse pressed left at (864, 549)
Screenshot: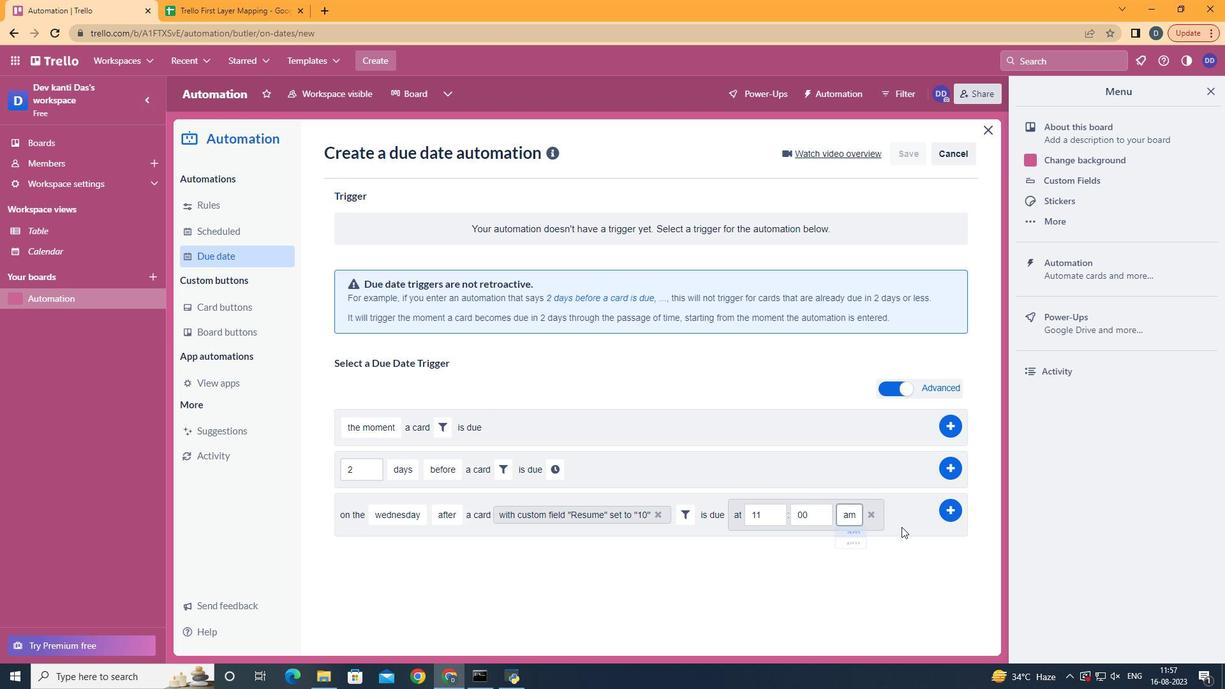 
Action: Mouse moved to (956, 515)
Screenshot: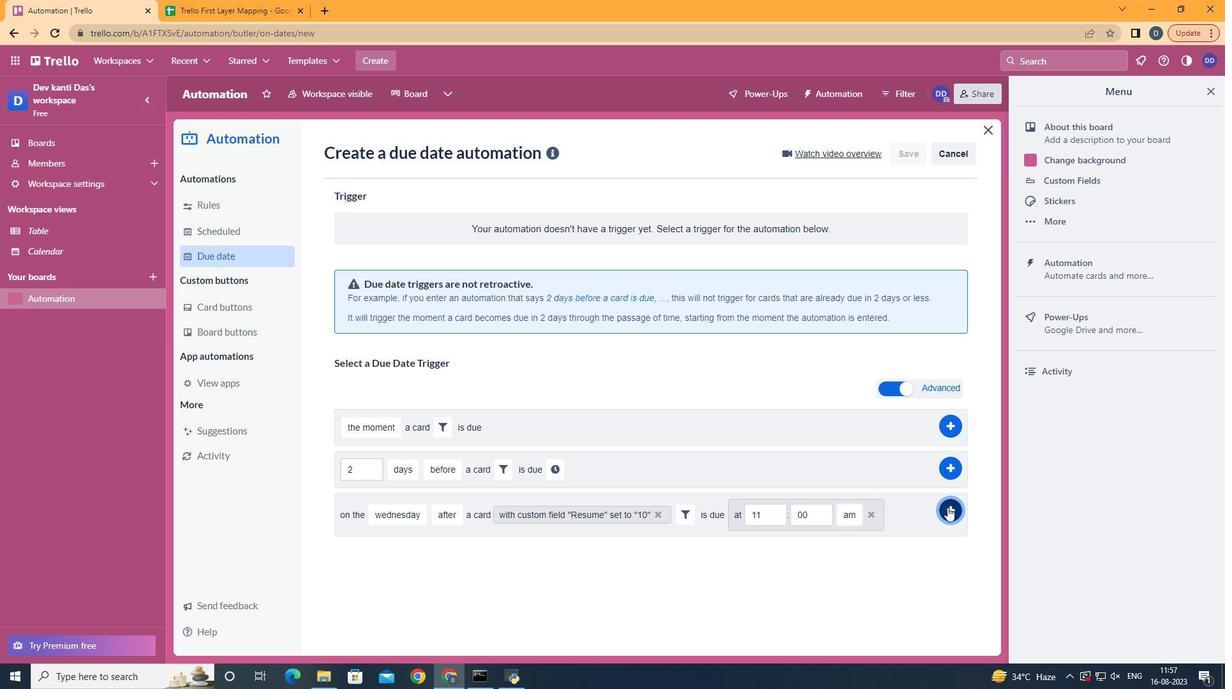 
Action: Mouse pressed left at (956, 515)
Screenshot: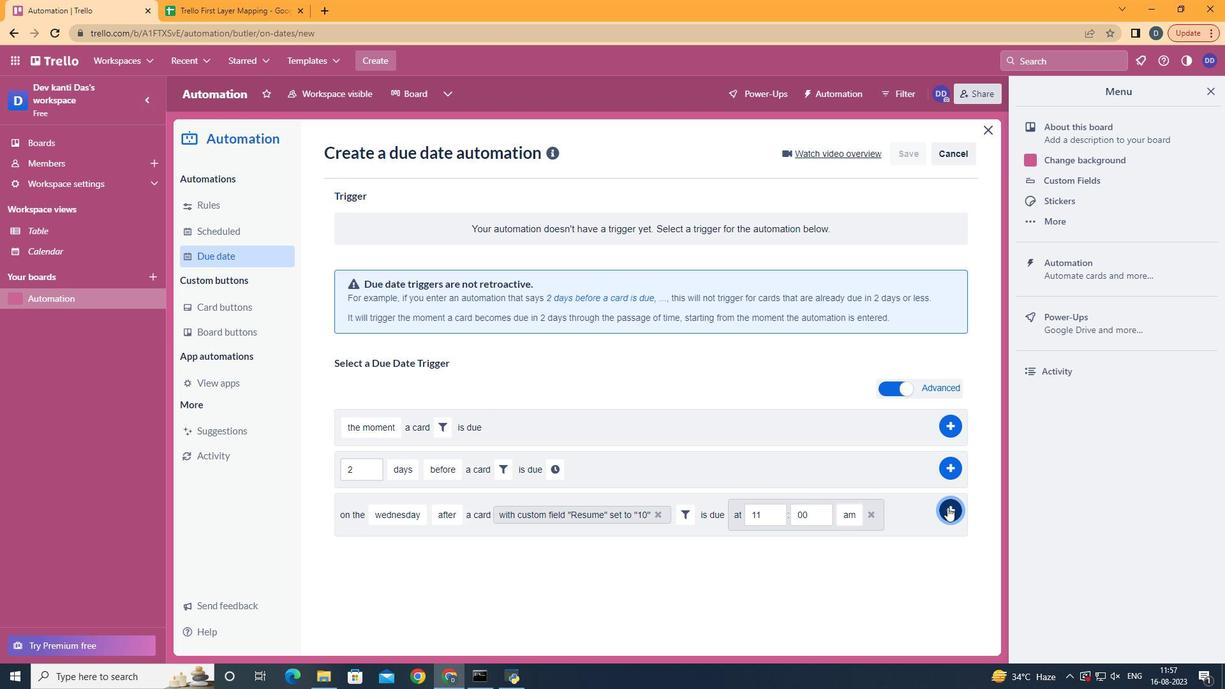
